 Task: Find connections with filter location Wervik with filter topic #Jobswith filter profile language French with filter current company PNB Housing Finance Limited with filter school Don Bosco College with filter industry Book and Periodical Publishing with filter service category Retirement Planning with filter keywords title Political Scientist
Action: Mouse moved to (609, 114)
Screenshot: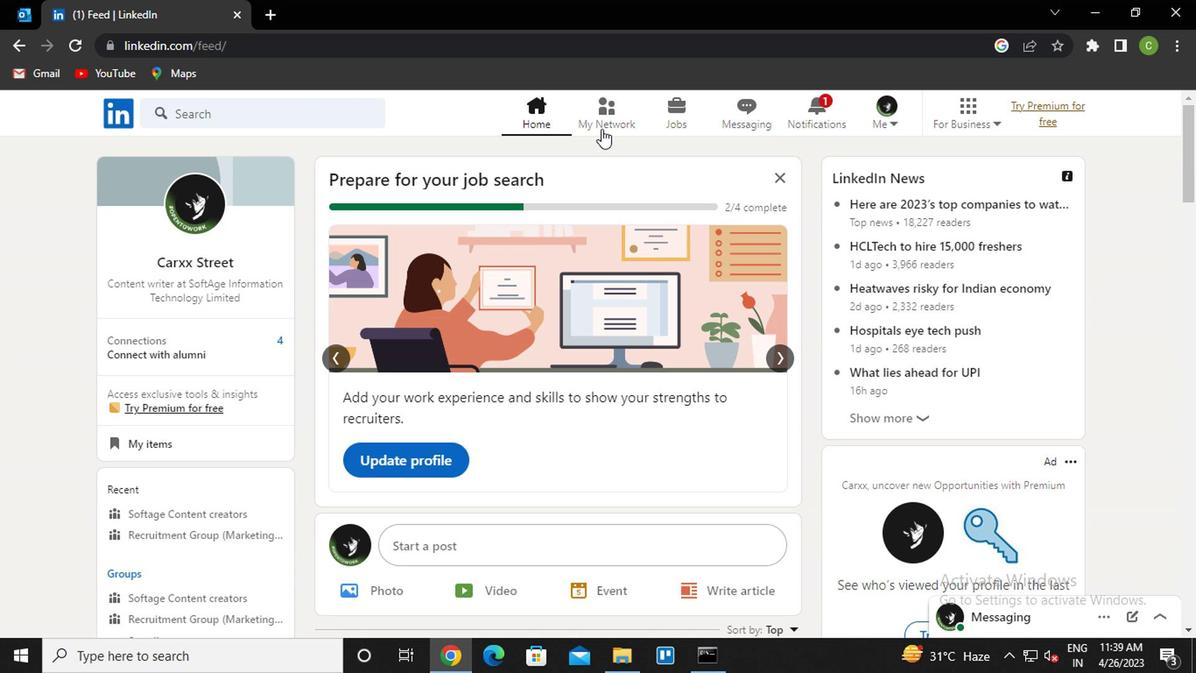 
Action: Mouse pressed left at (609, 114)
Screenshot: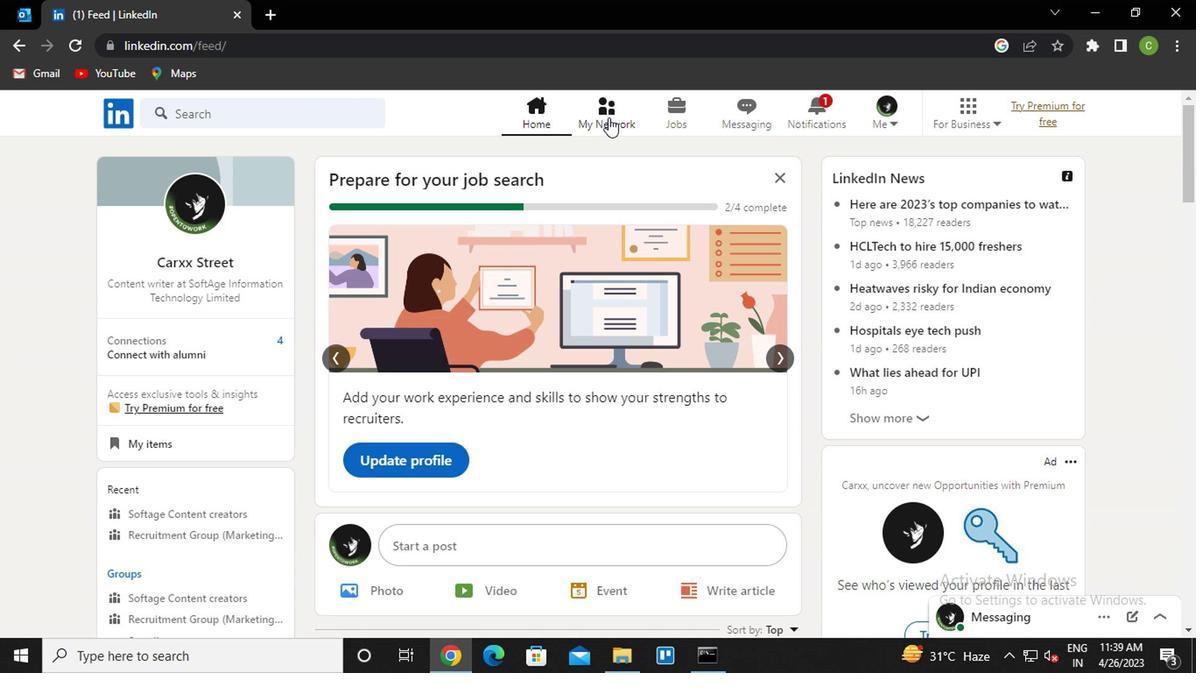 
Action: Mouse moved to (184, 203)
Screenshot: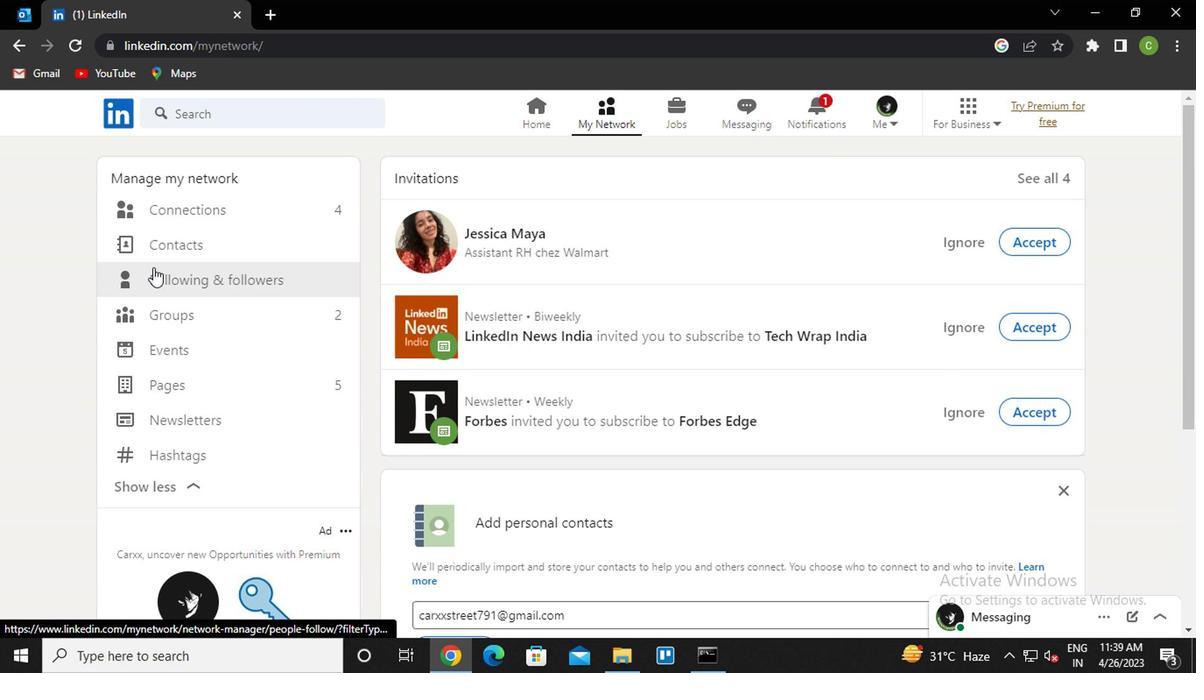 
Action: Mouse pressed left at (184, 203)
Screenshot: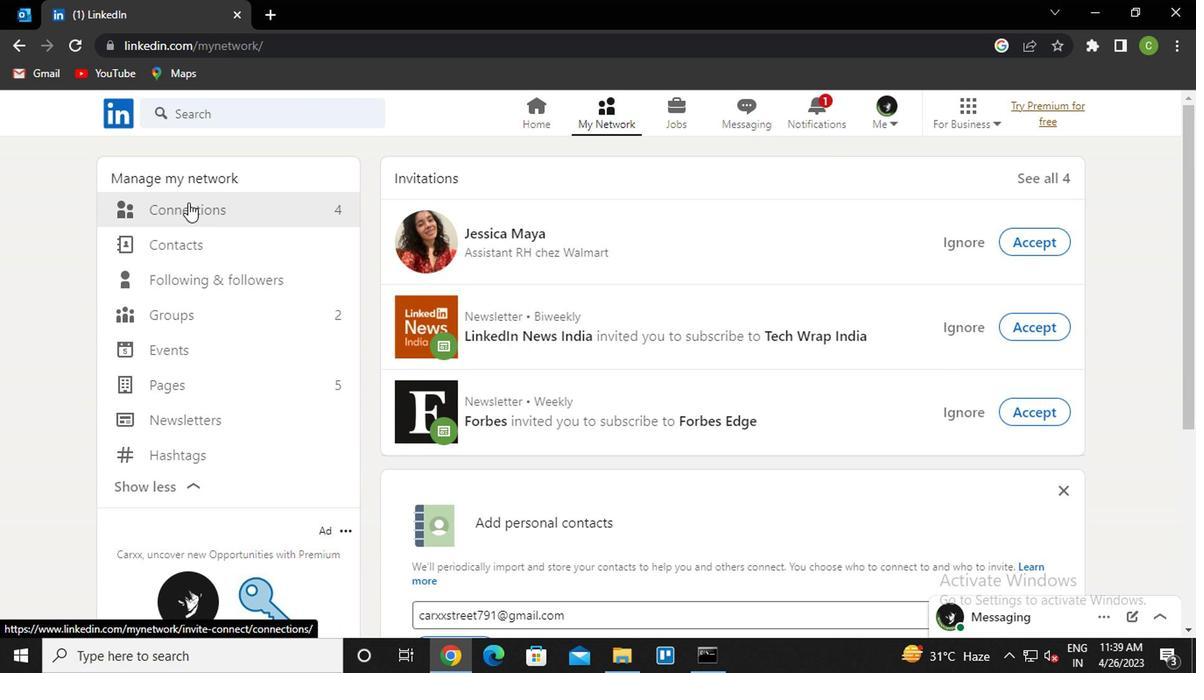 
Action: Mouse moved to (722, 211)
Screenshot: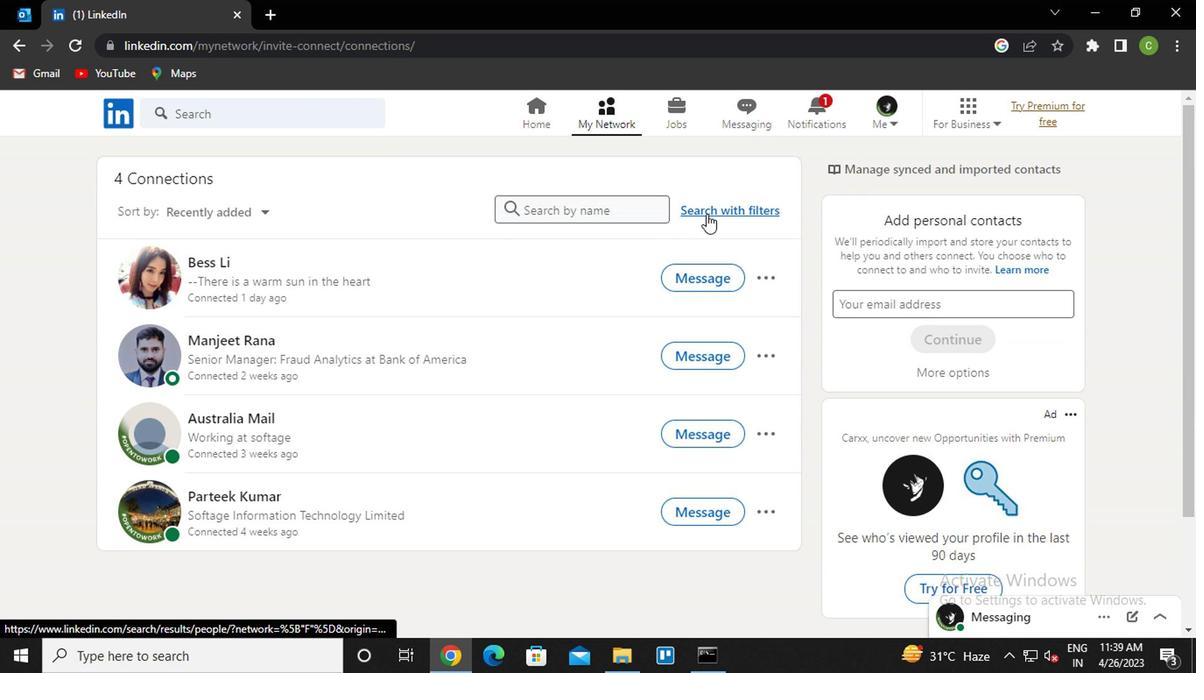 
Action: Mouse pressed left at (722, 211)
Screenshot: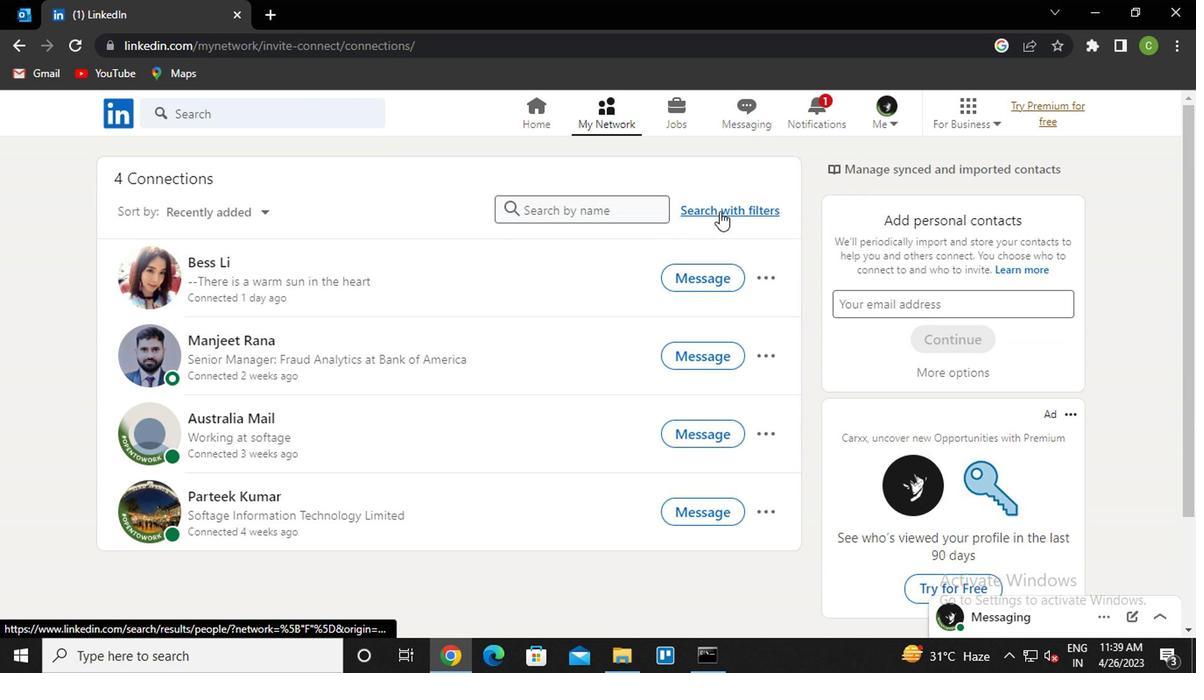 
Action: Mouse moved to (600, 158)
Screenshot: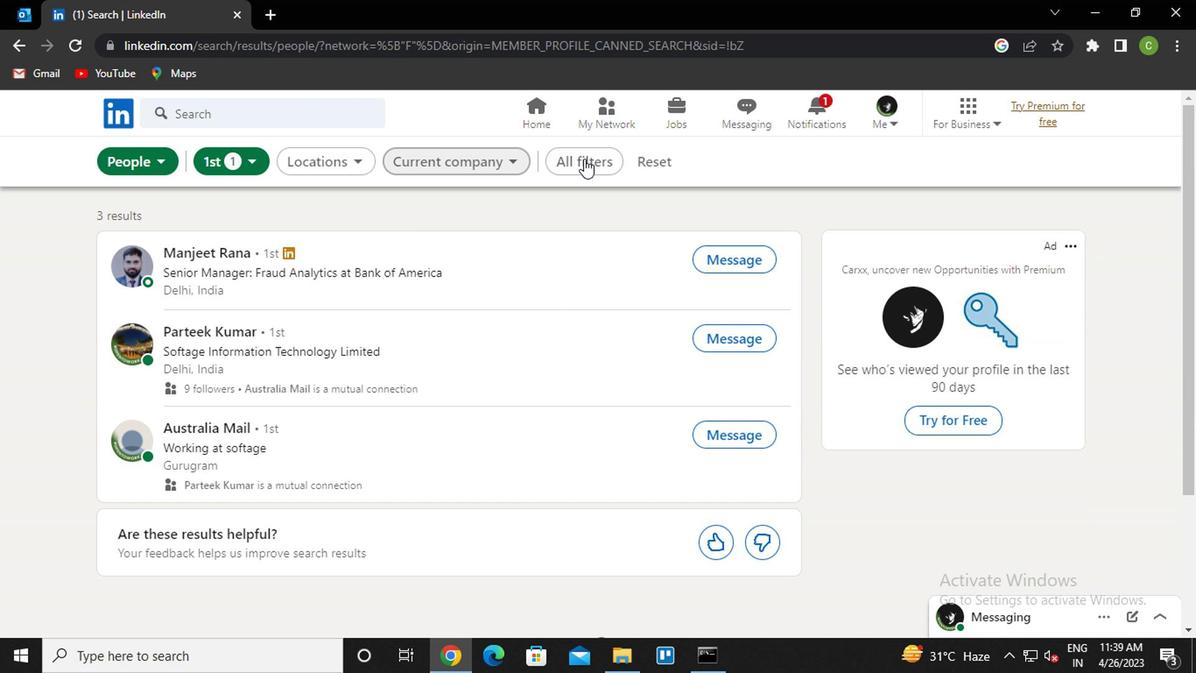 
Action: Mouse pressed left at (600, 158)
Screenshot: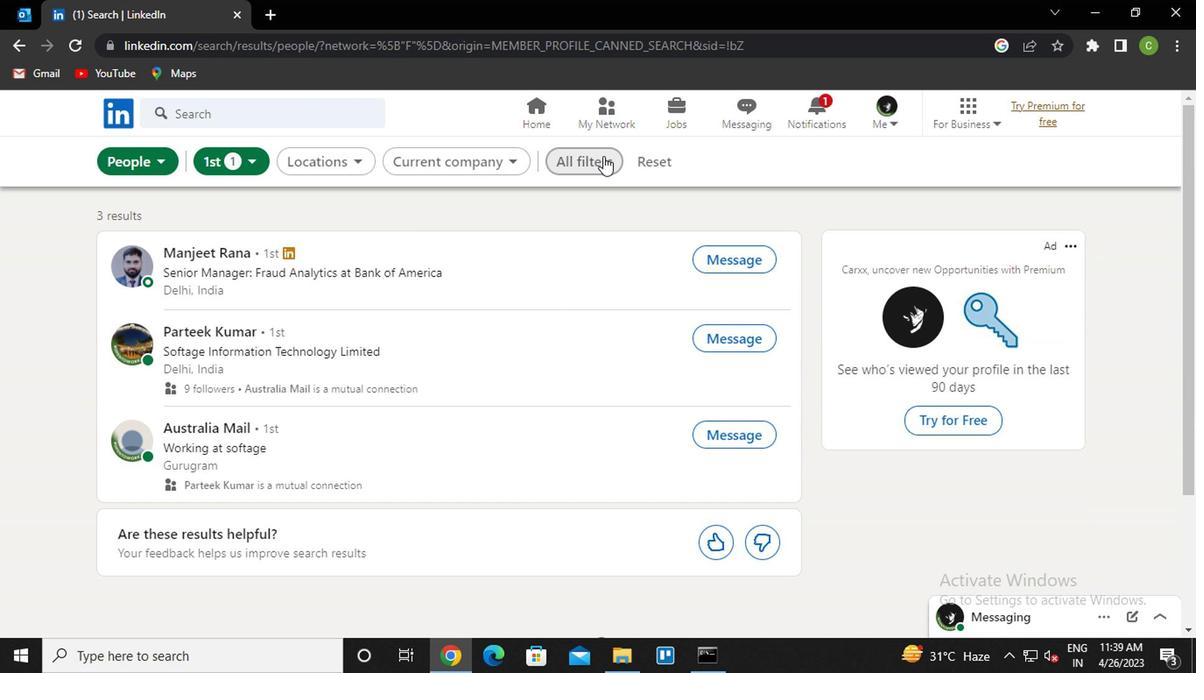 
Action: Mouse moved to (828, 304)
Screenshot: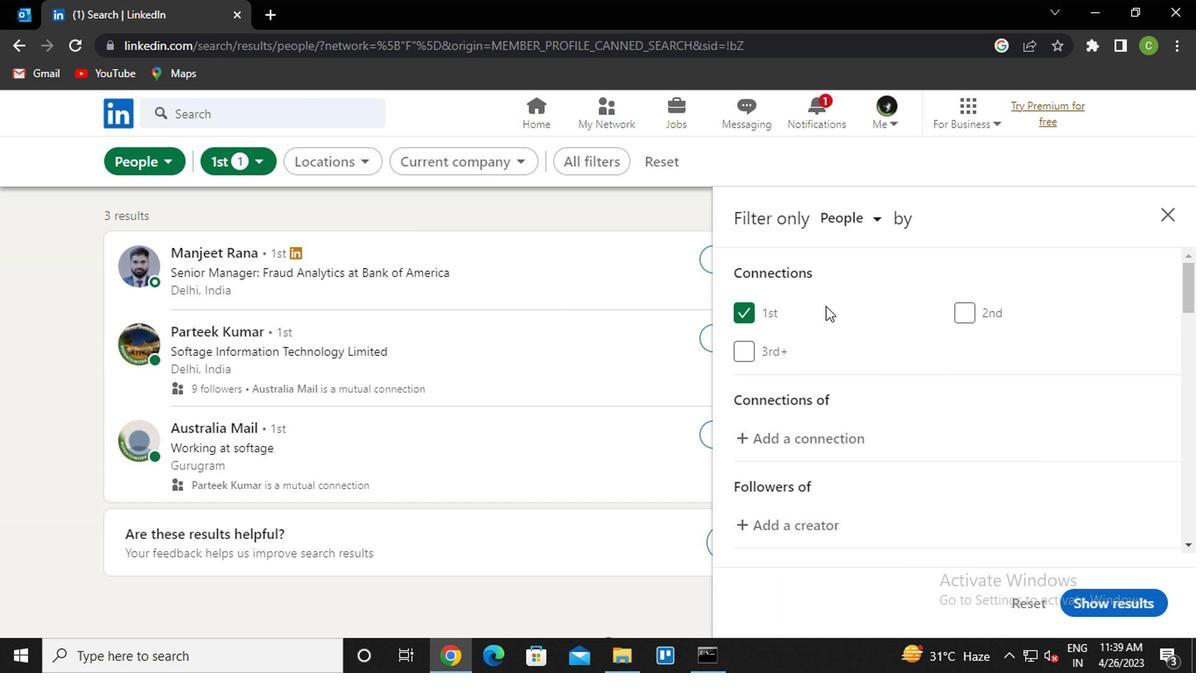
Action: Mouse scrolled (828, 303) with delta (0, -1)
Screenshot: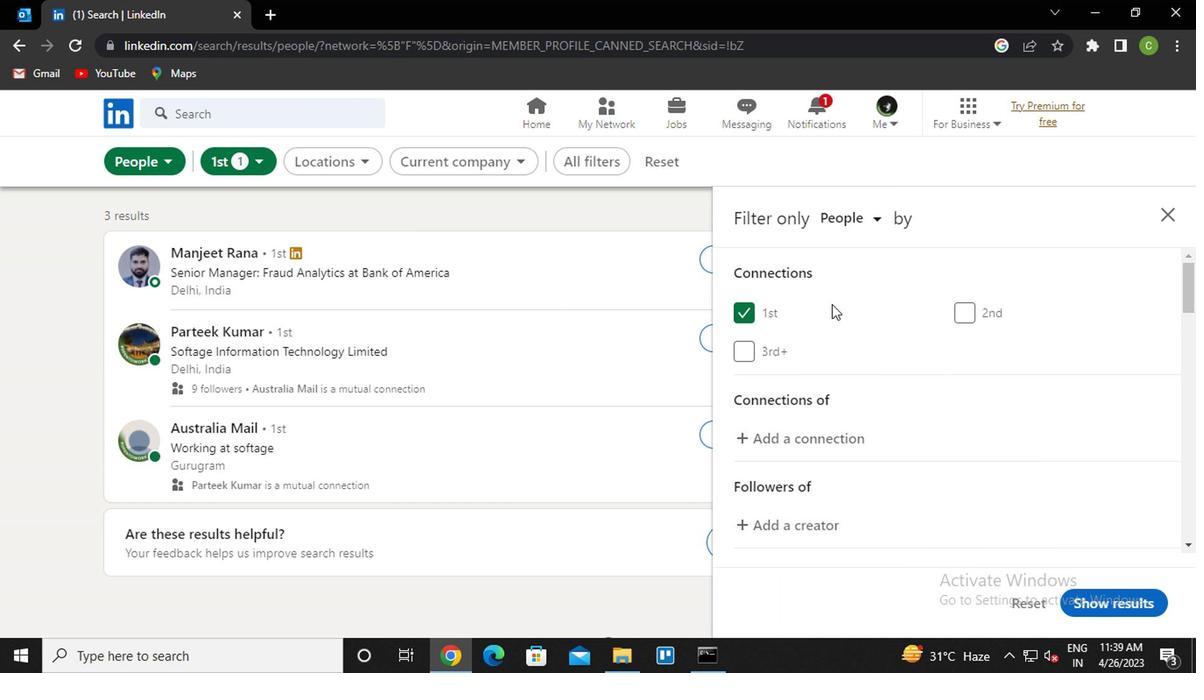 
Action: Mouse scrolled (828, 303) with delta (0, -1)
Screenshot: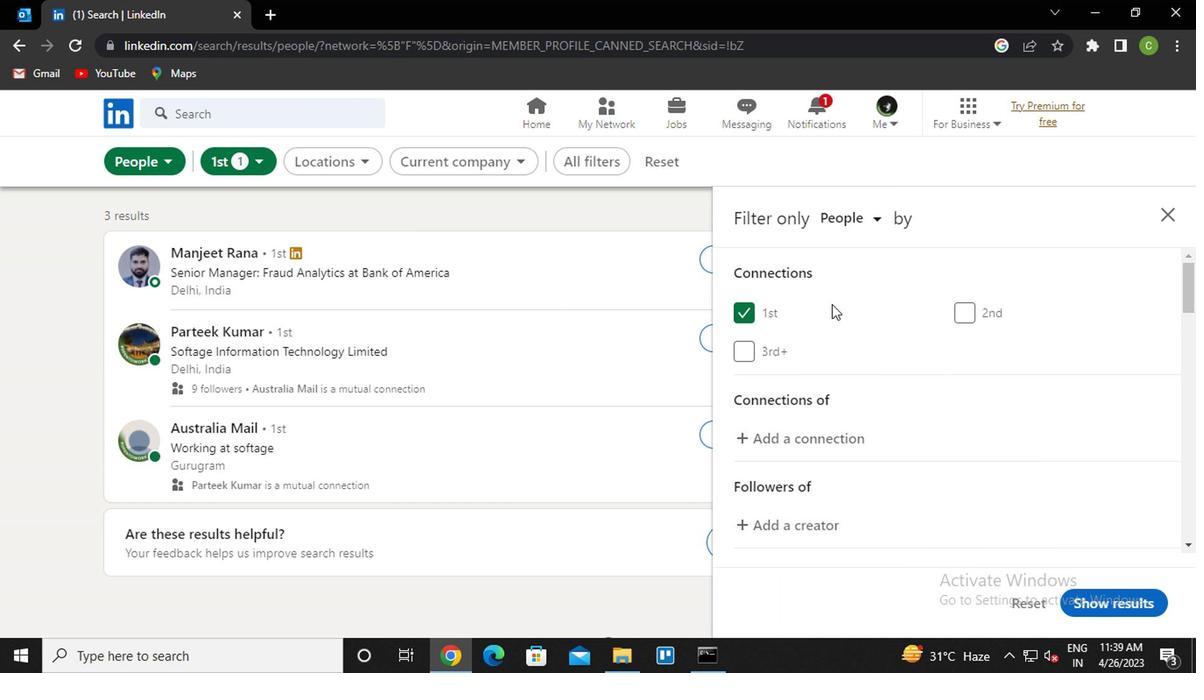 
Action: Mouse scrolled (828, 303) with delta (0, -1)
Screenshot: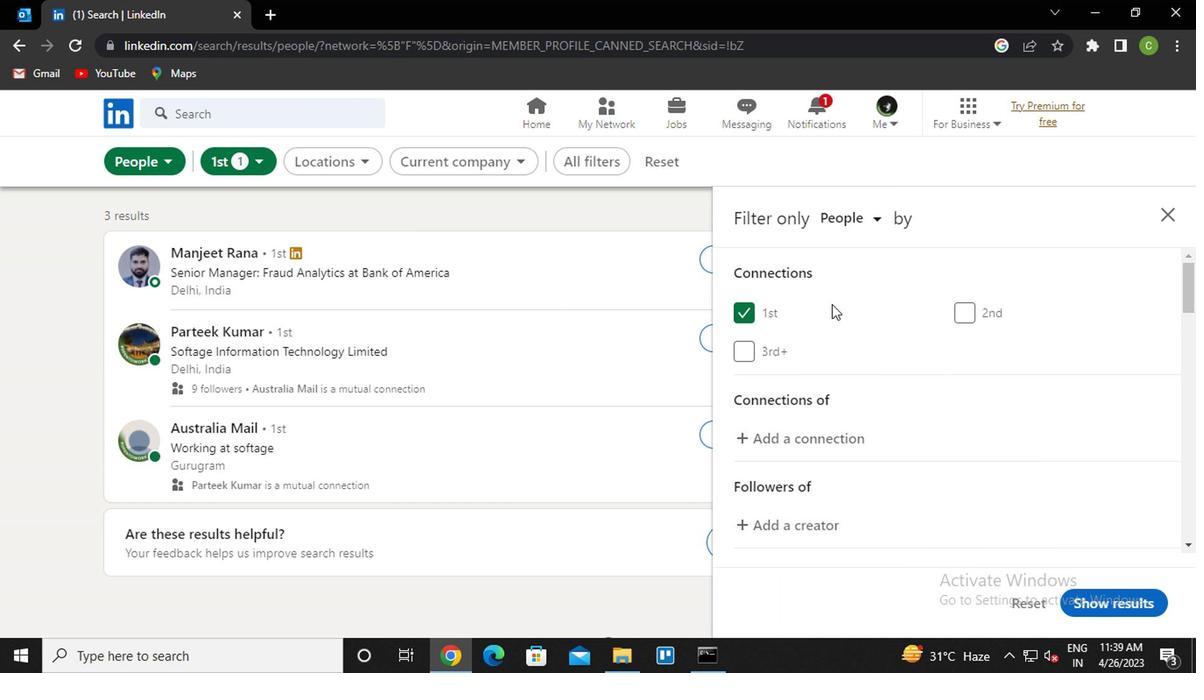 
Action: Mouse moved to (1019, 427)
Screenshot: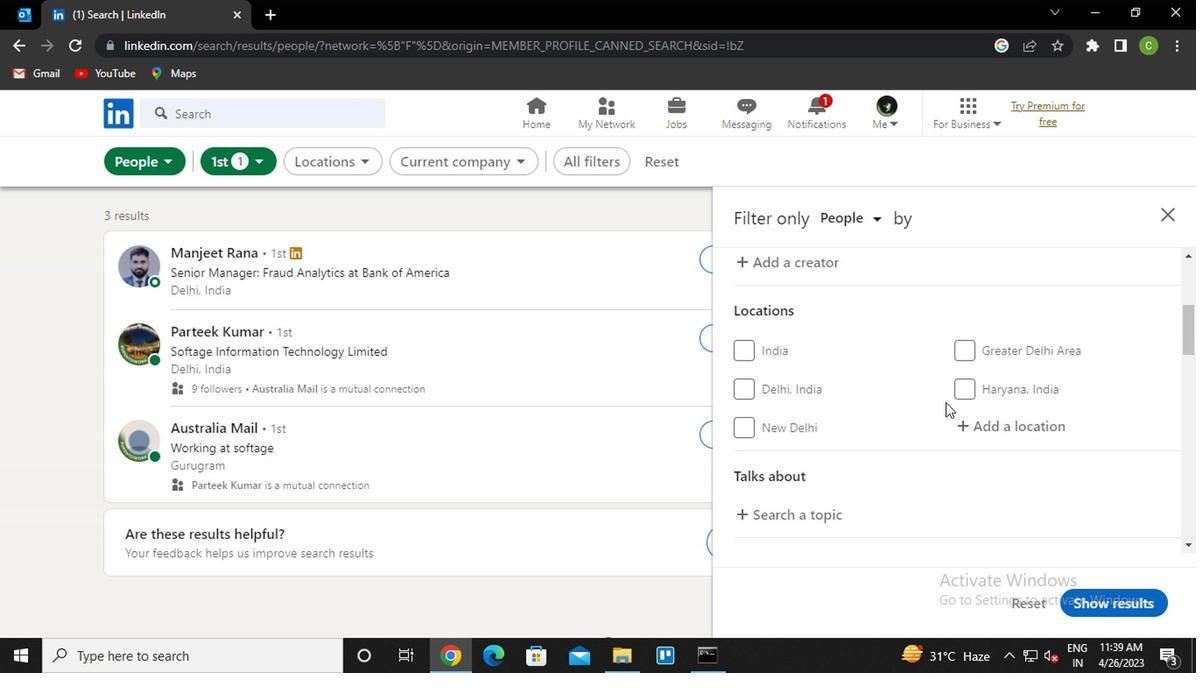 
Action: Mouse pressed left at (1019, 427)
Screenshot: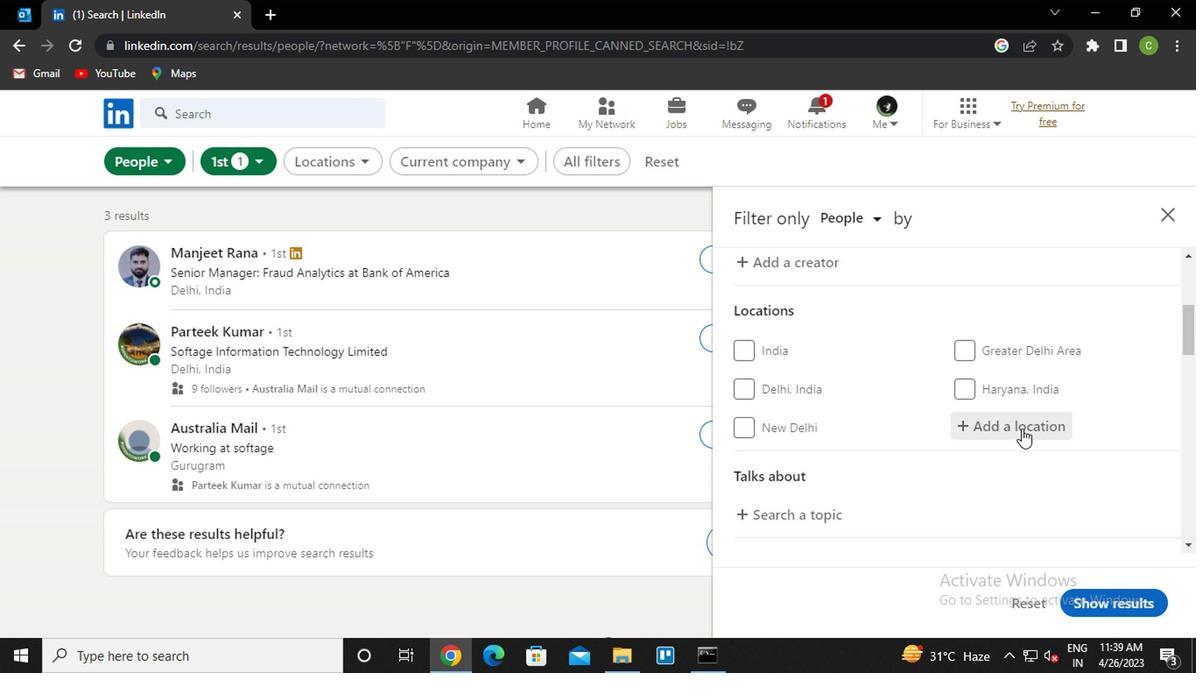 
Action: Mouse moved to (1016, 431)
Screenshot: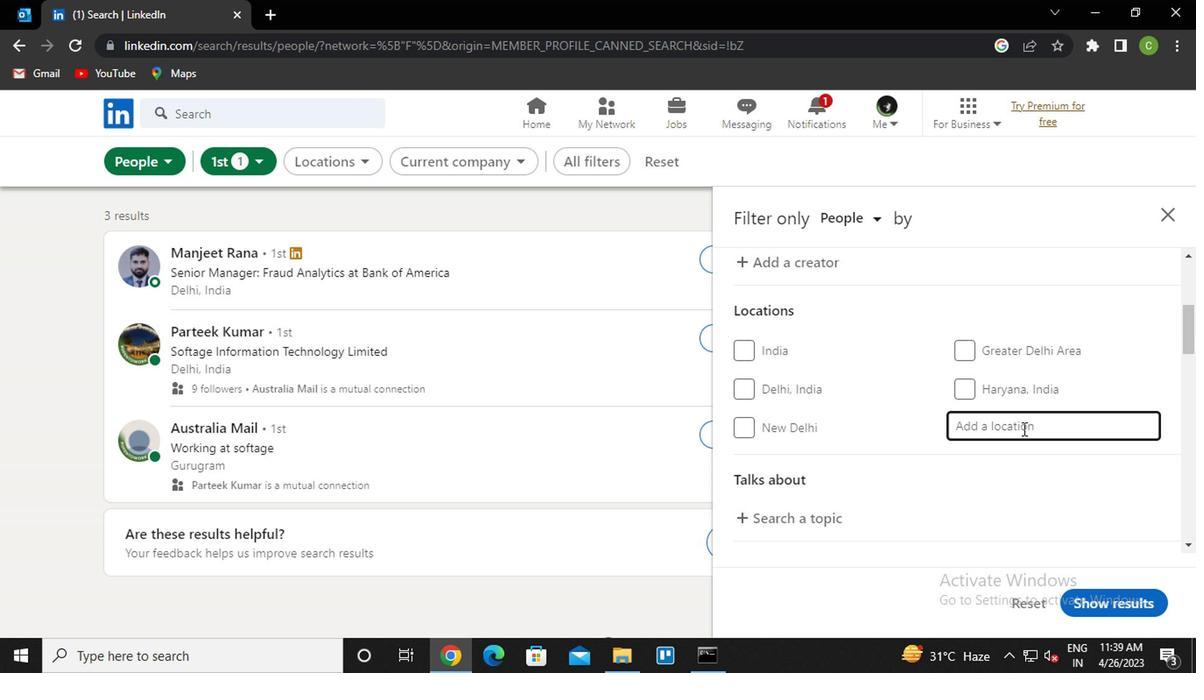 
Action: Key pressed <Key.caps_lock><Key.caps_lock>w<Key.caps_lock>ervik<Key.down><Key.enter>
Screenshot: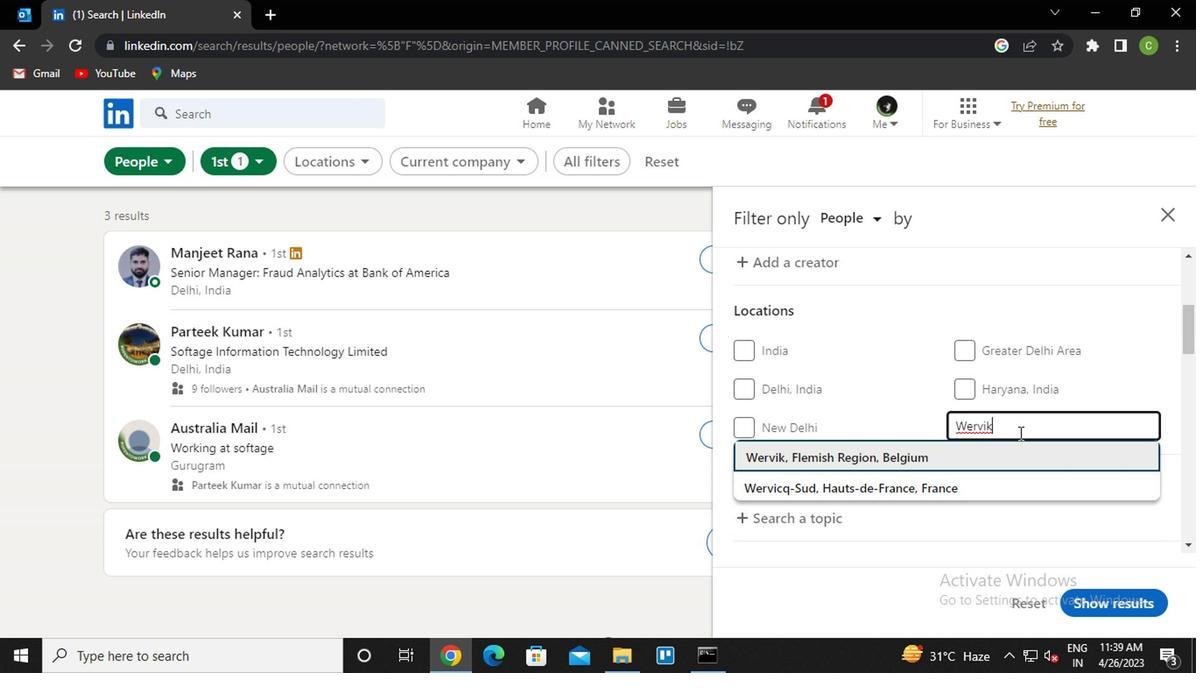 
Action: Mouse moved to (992, 456)
Screenshot: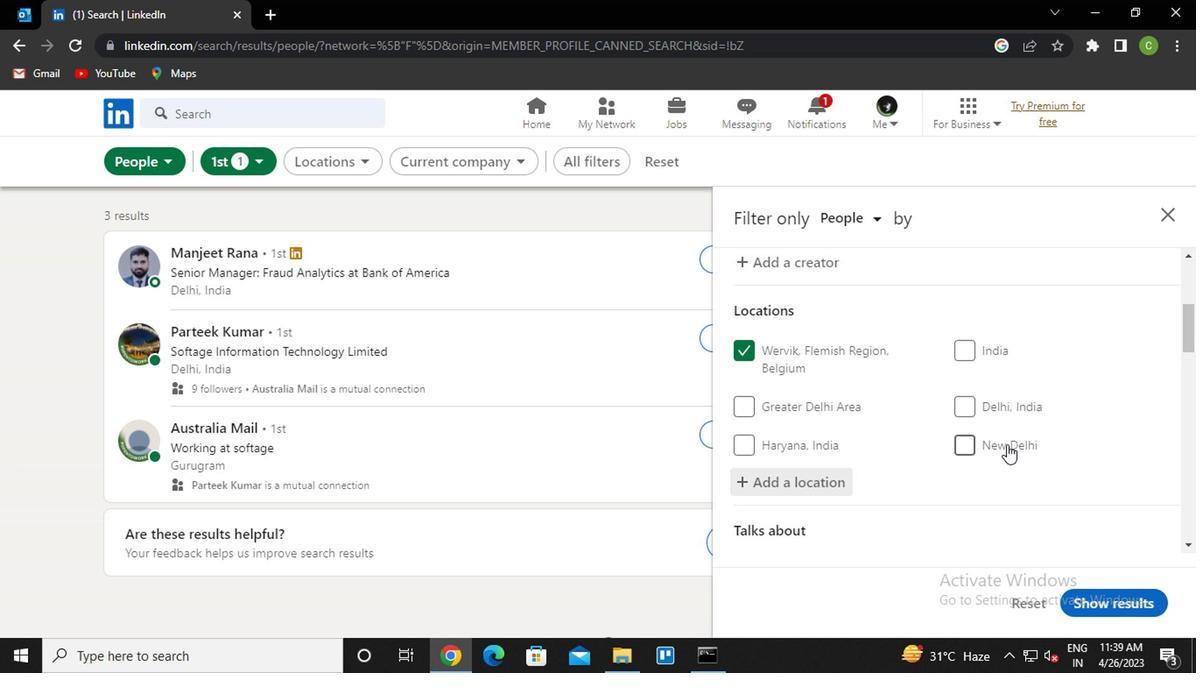 
Action: Mouse scrolled (992, 455) with delta (0, 0)
Screenshot: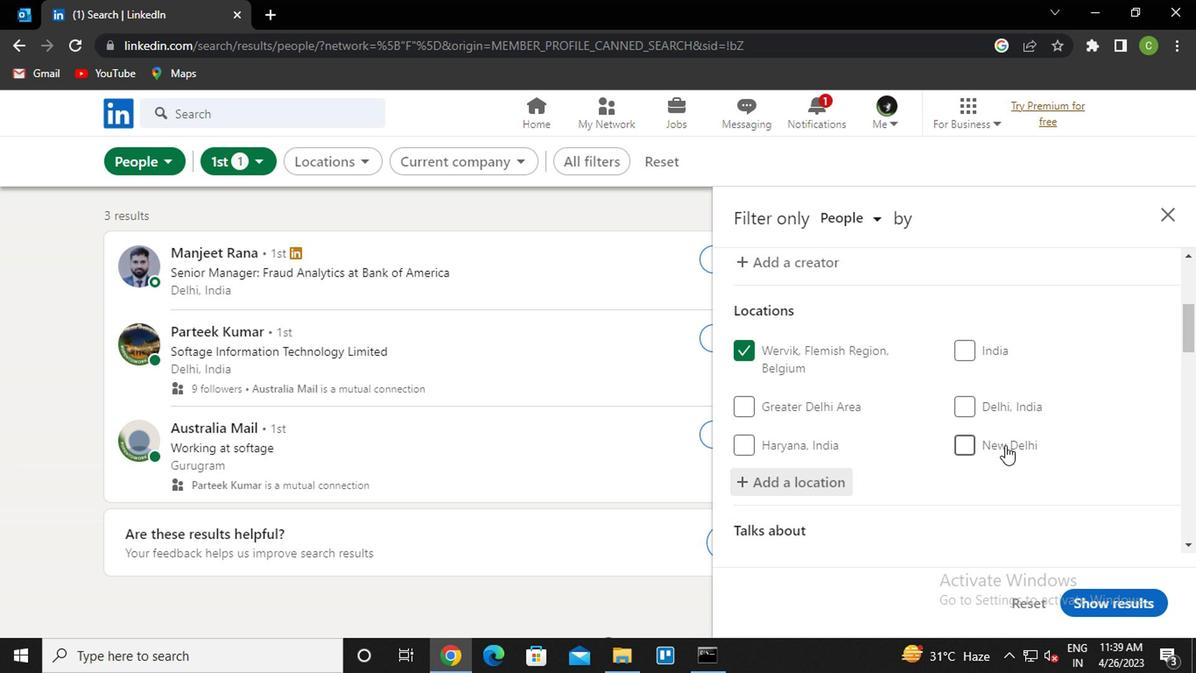 
Action: Mouse moved to (949, 489)
Screenshot: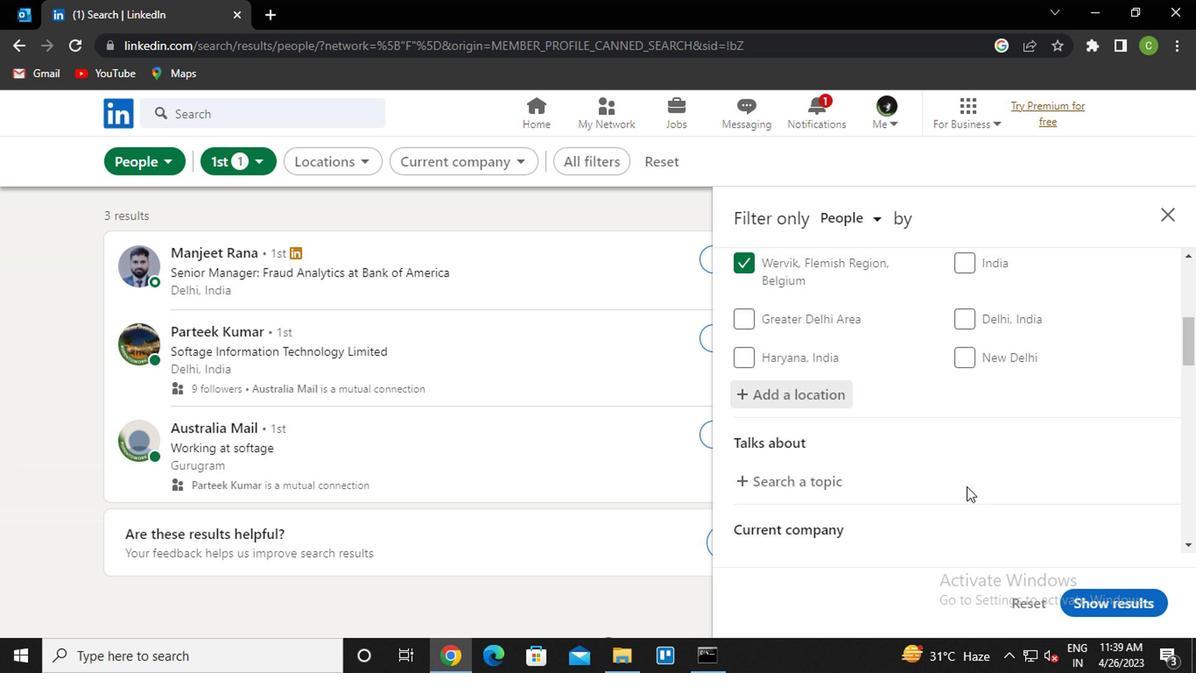 
Action: Mouse scrolled (949, 488) with delta (0, -1)
Screenshot: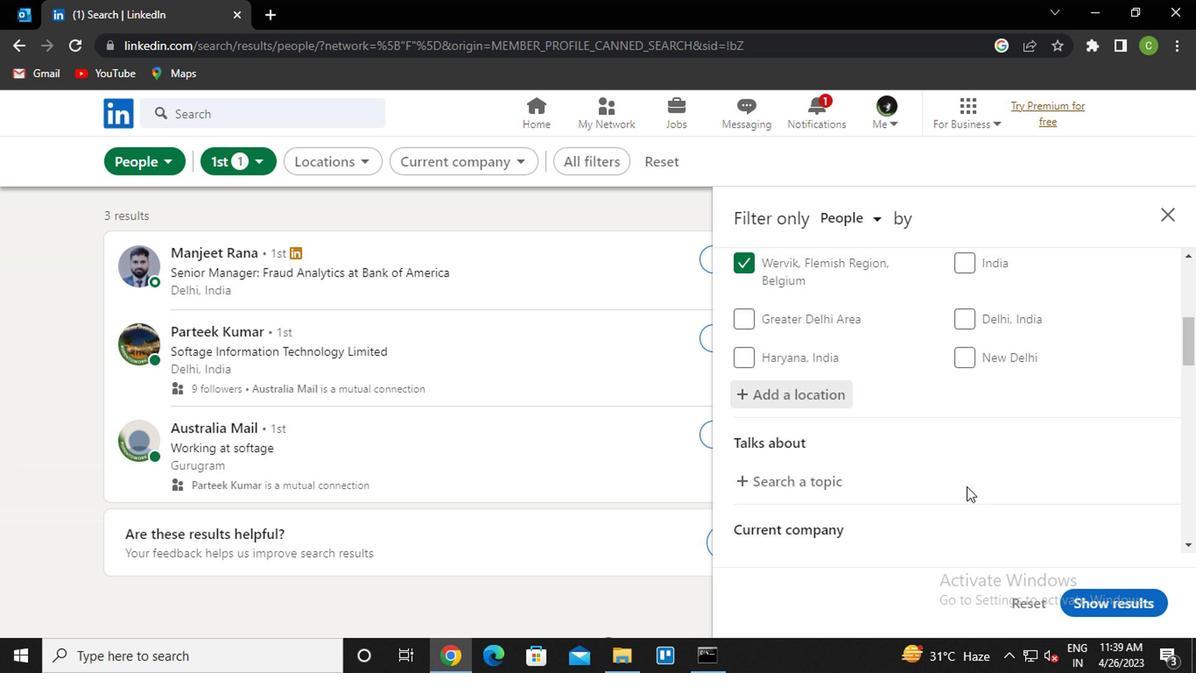 
Action: Mouse moved to (801, 397)
Screenshot: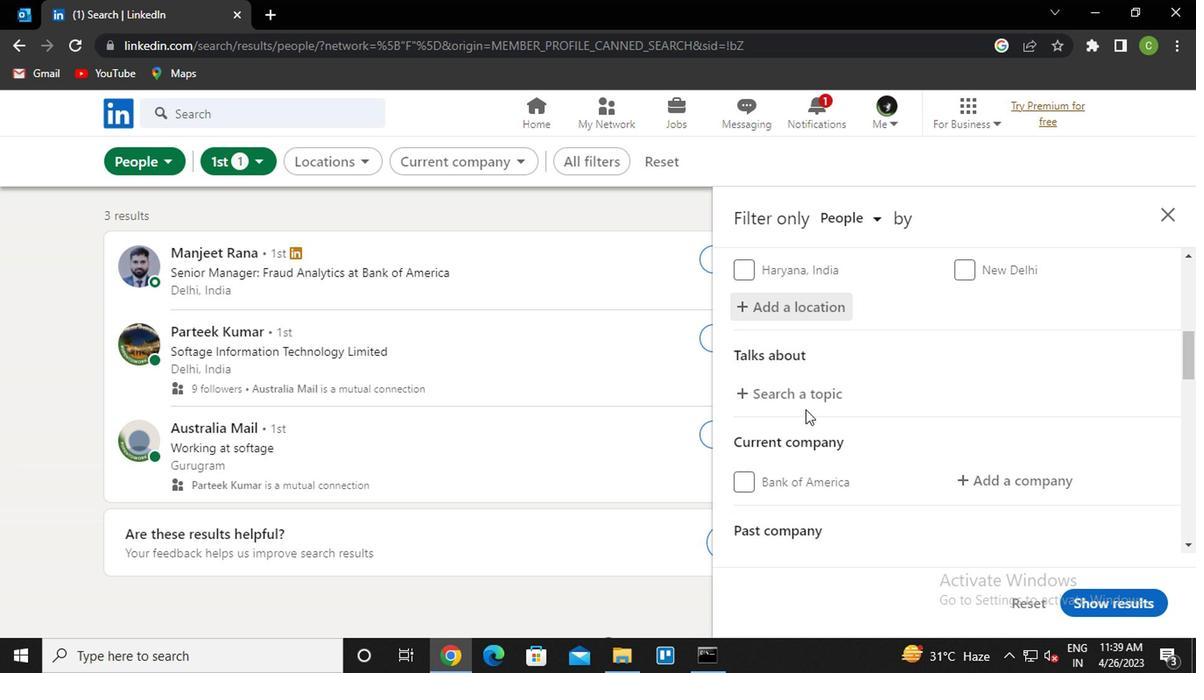 
Action: Mouse pressed left at (801, 397)
Screenshot: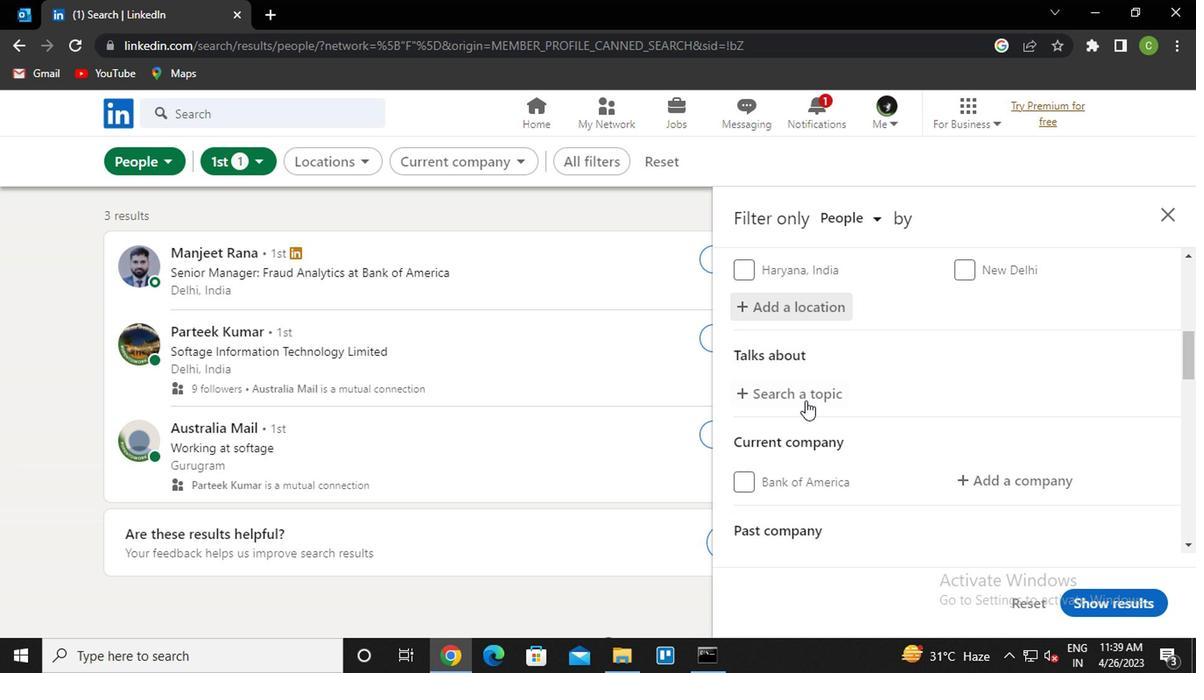 
Action: Key pressed <Key.caps_lock>j<Key.caps_lock>obs<Key.down><Key.enter>
Screenshot: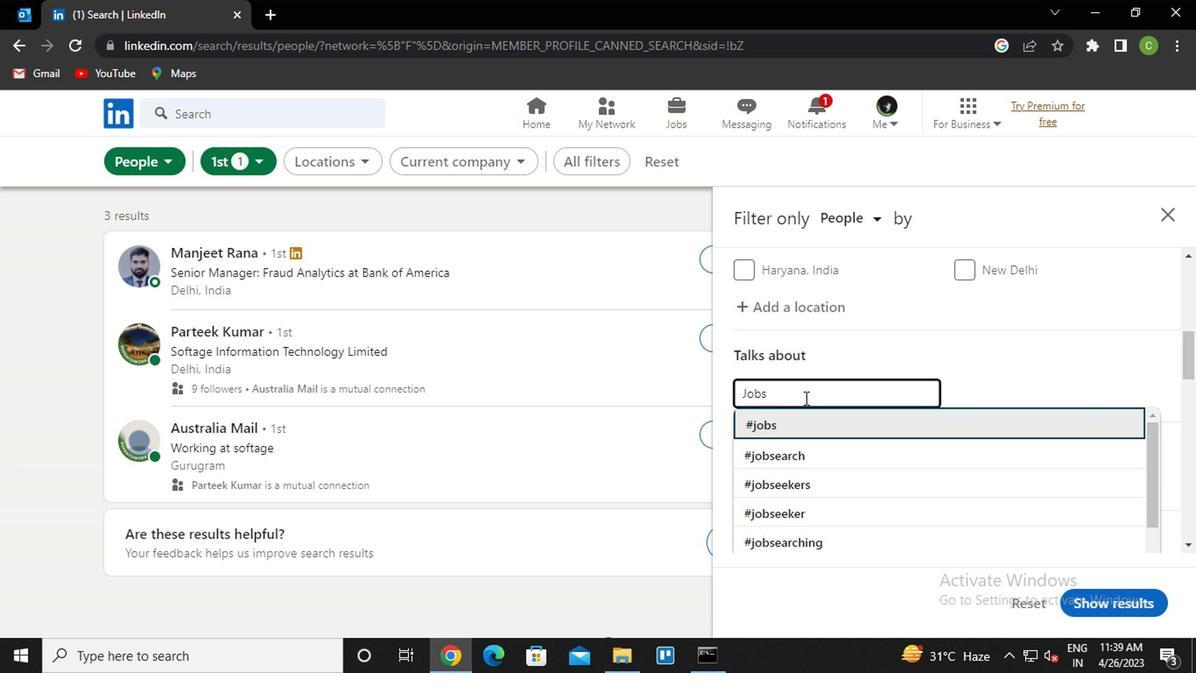 
Action: Mouse moved to (790, 398)
Screenshot: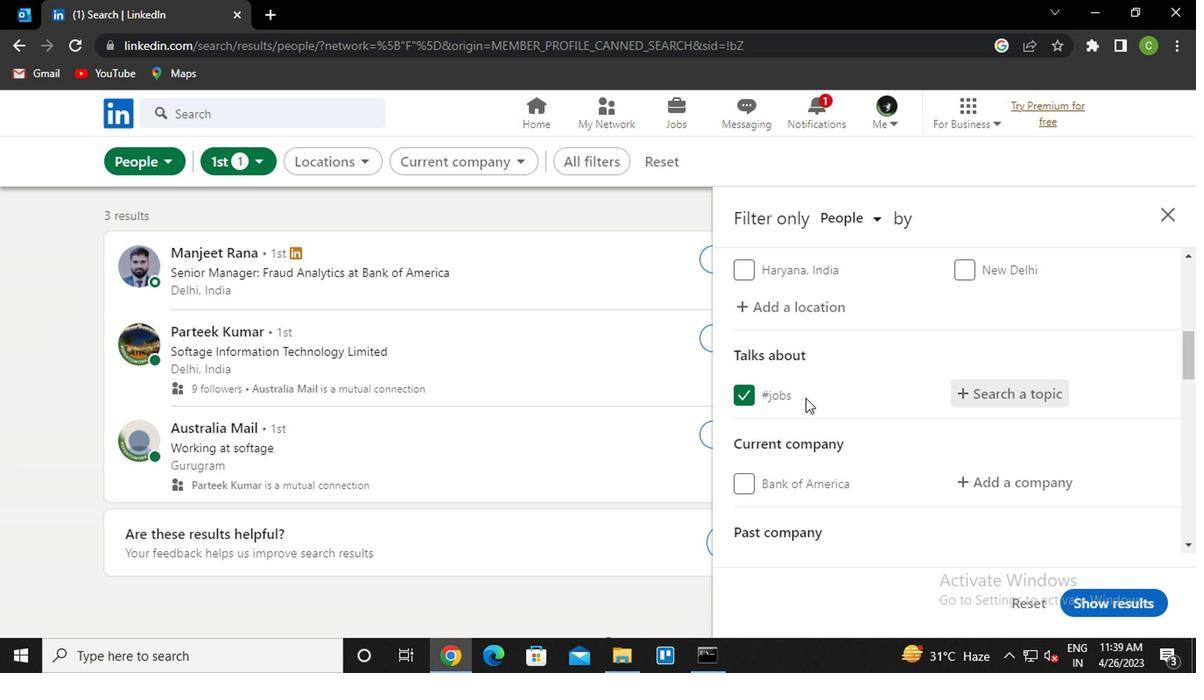 
Action: Mouse scrolled (790, 397) with delta (0, -1)
Screenshot: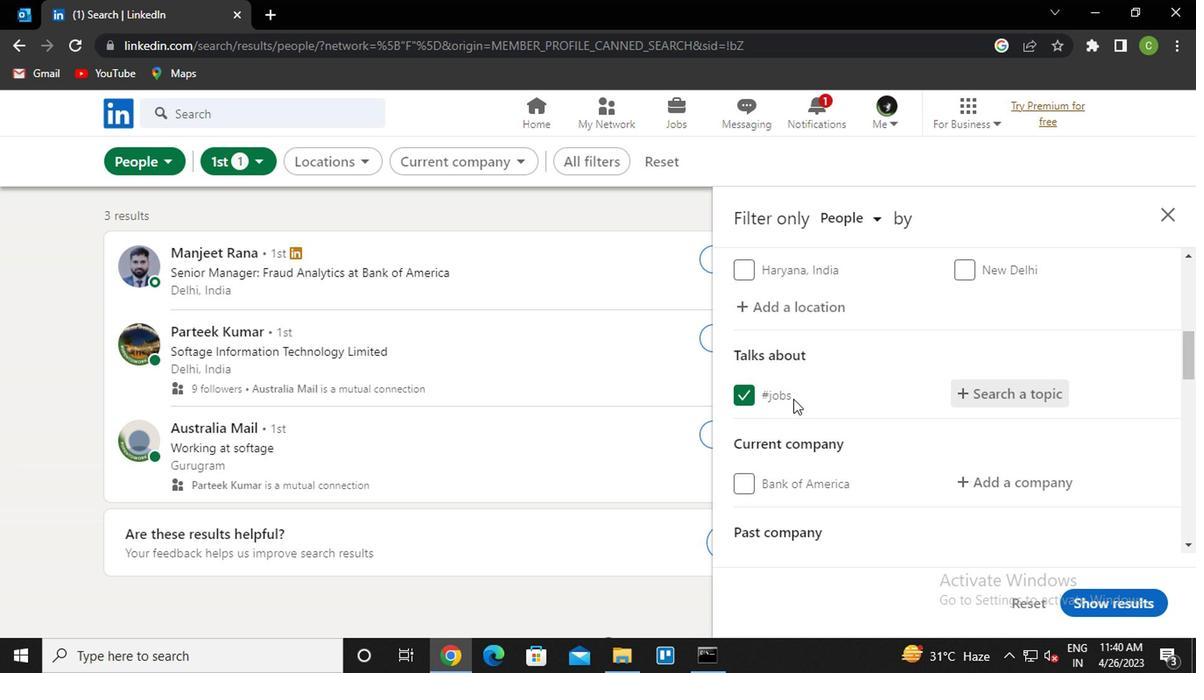 
Action: Mouse moved to (1001, 402)
Screenshot: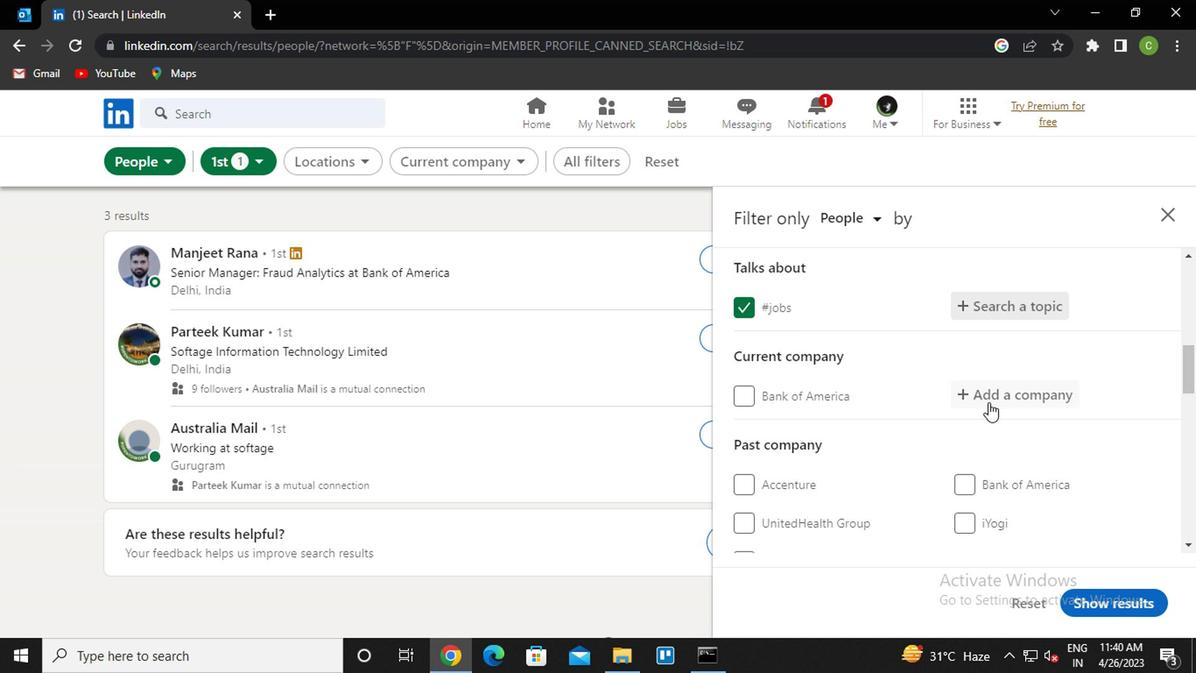 
Action: Mouse pressed left at (1001, 402)
Screenshot: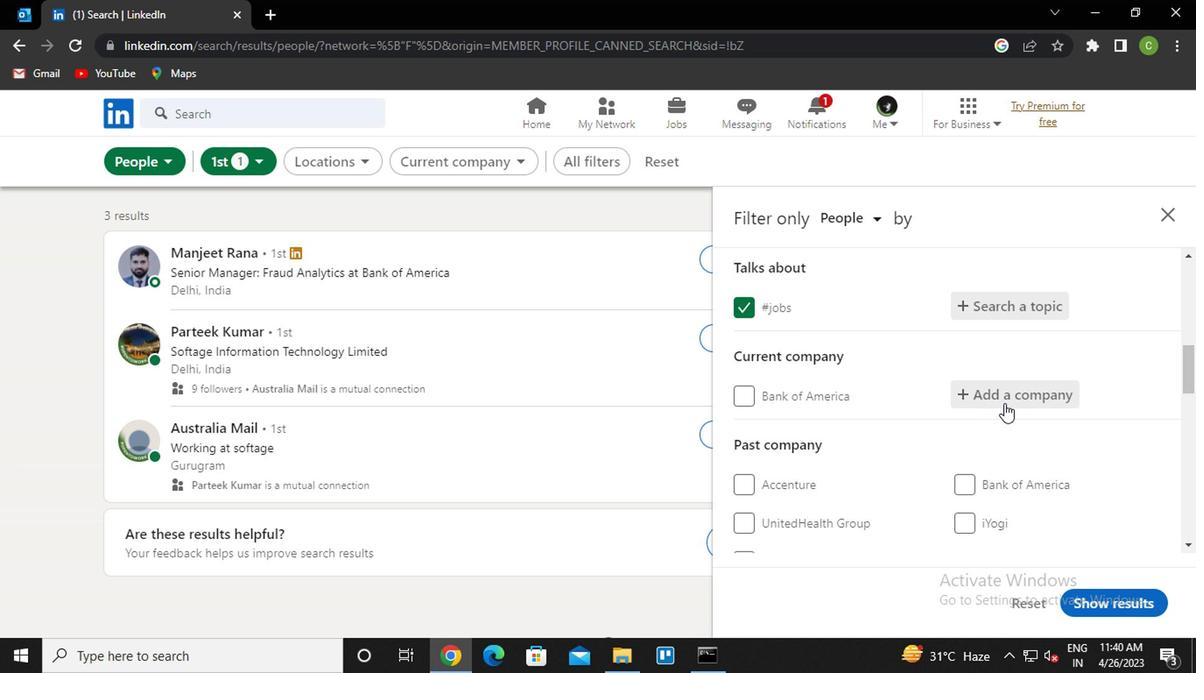 
Action: Key pressed <Key.caps_lock>pnb<Key.space>h<Key.caps_lock>ou<Key.down><Key.enter>
Screenshot: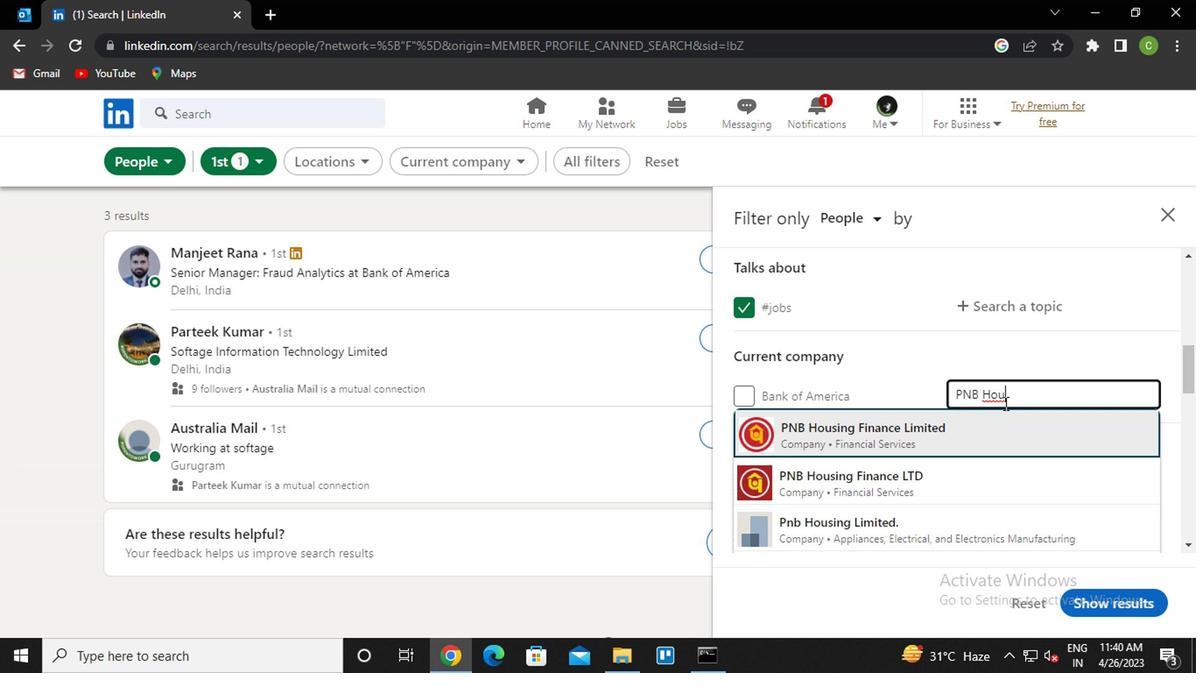 
Action: Mouse scrolled (1001, 401) with delta (0, -1)
Screenshot: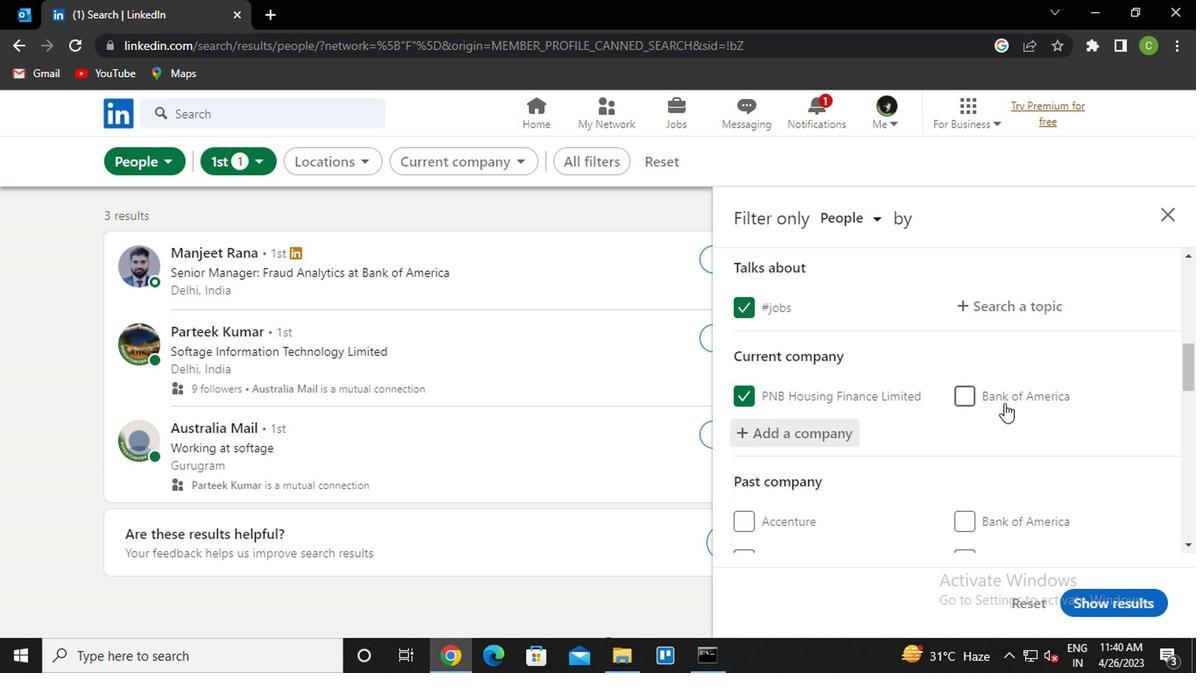 
Action: Mouse moved to (985, 421)
Screenshot: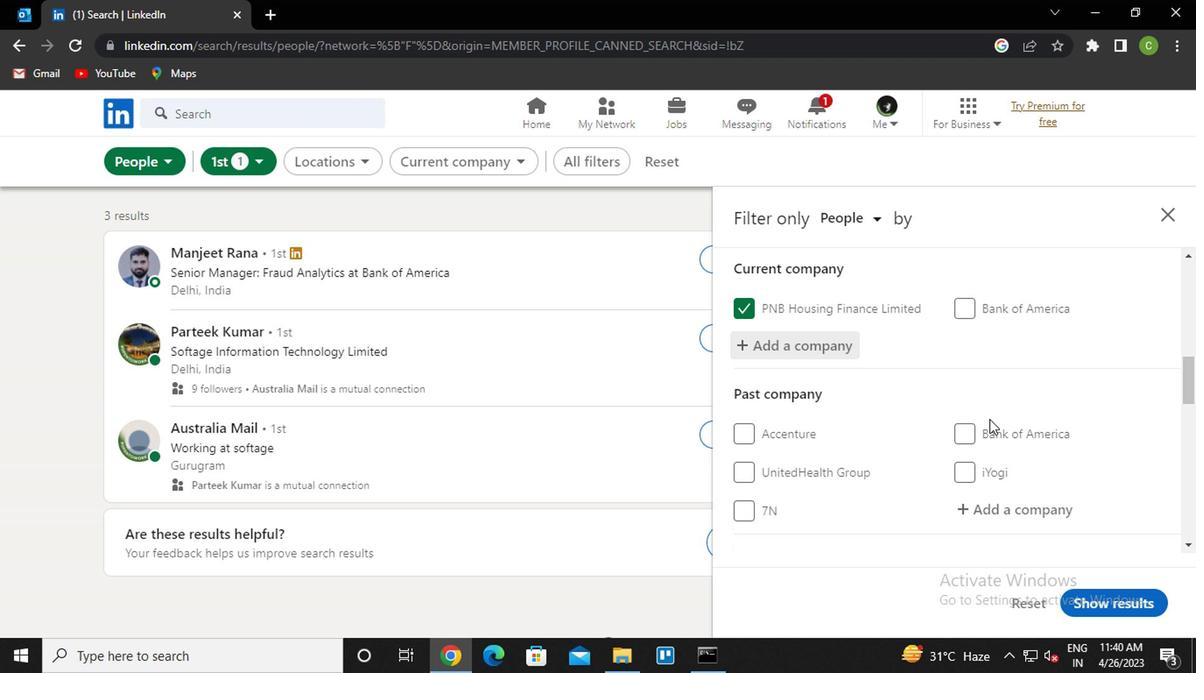 
Action: Mouse scrolled (985, 420) with delta (0, 0)
Screenshot: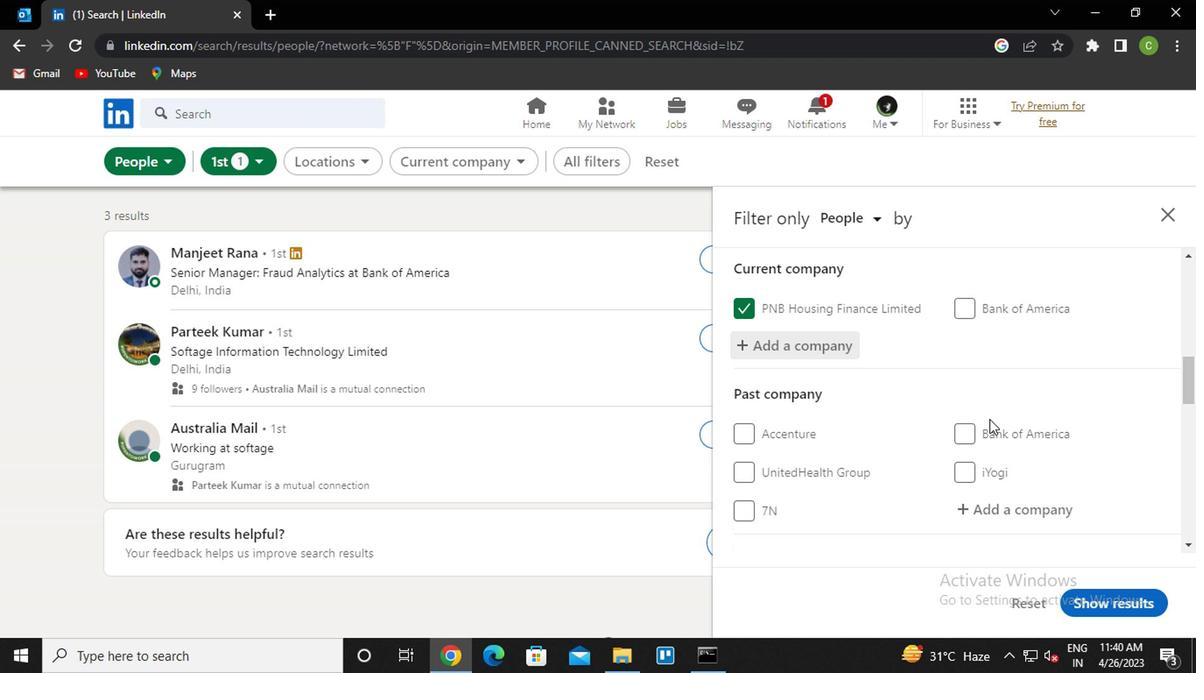 
Action: Mouse moved to (982, 423)
Screenshot: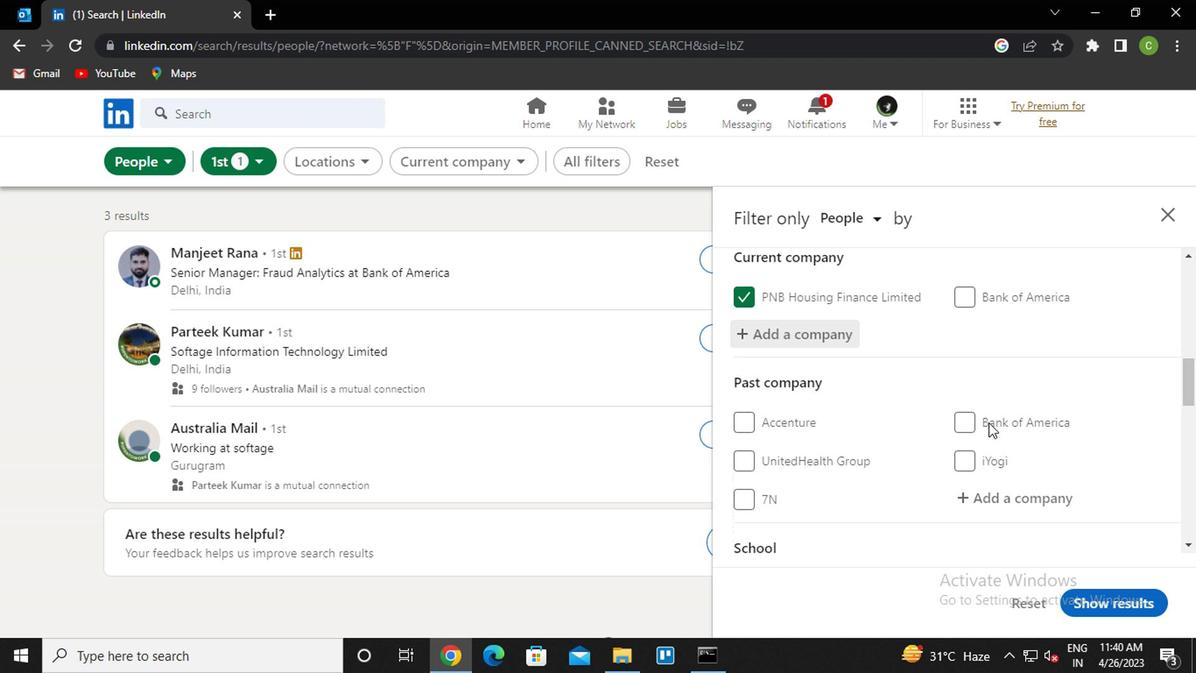 
Action: Mouse scrolled (982, 422) with delta (0, 0)
Screenshot: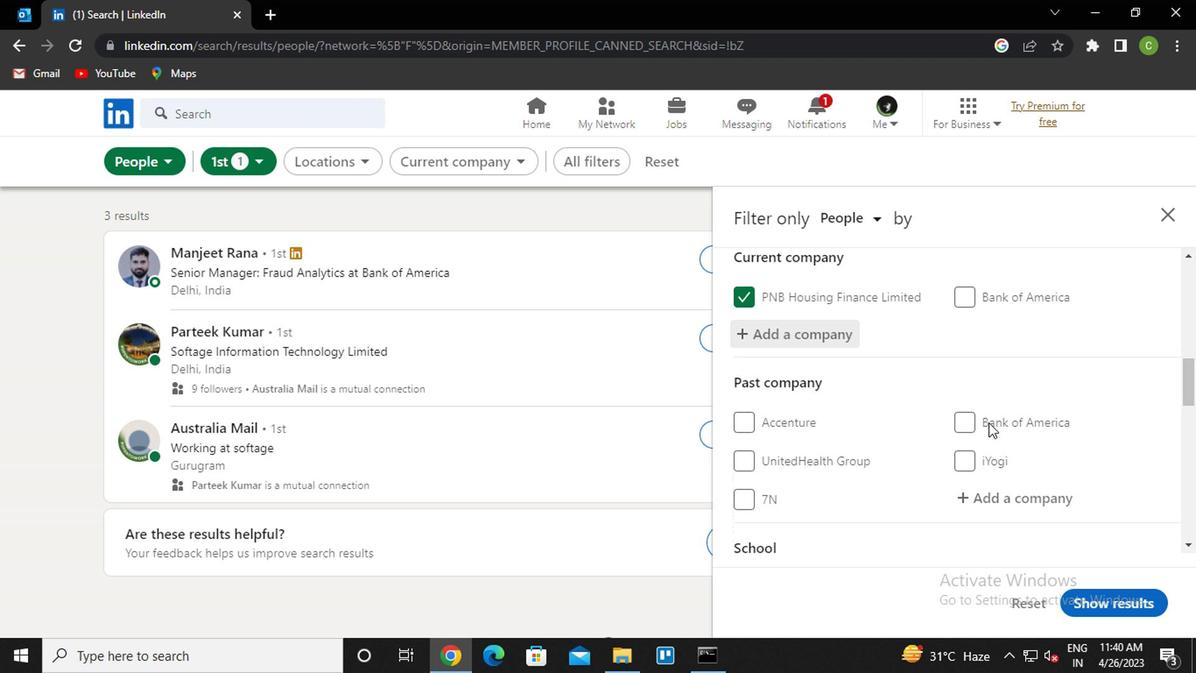 
Action: Mouse moved to (914, 445)
Screenshot: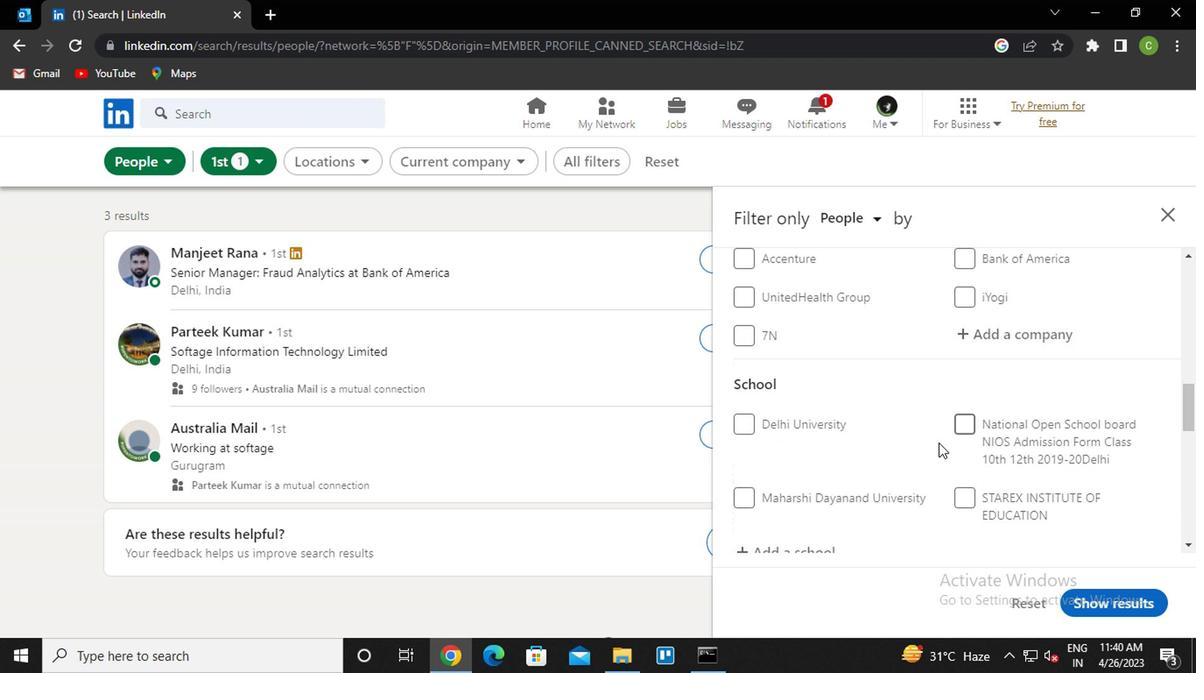
Action: Mouse scrolled (914, 445) with delta (0, 0)
Screenshot: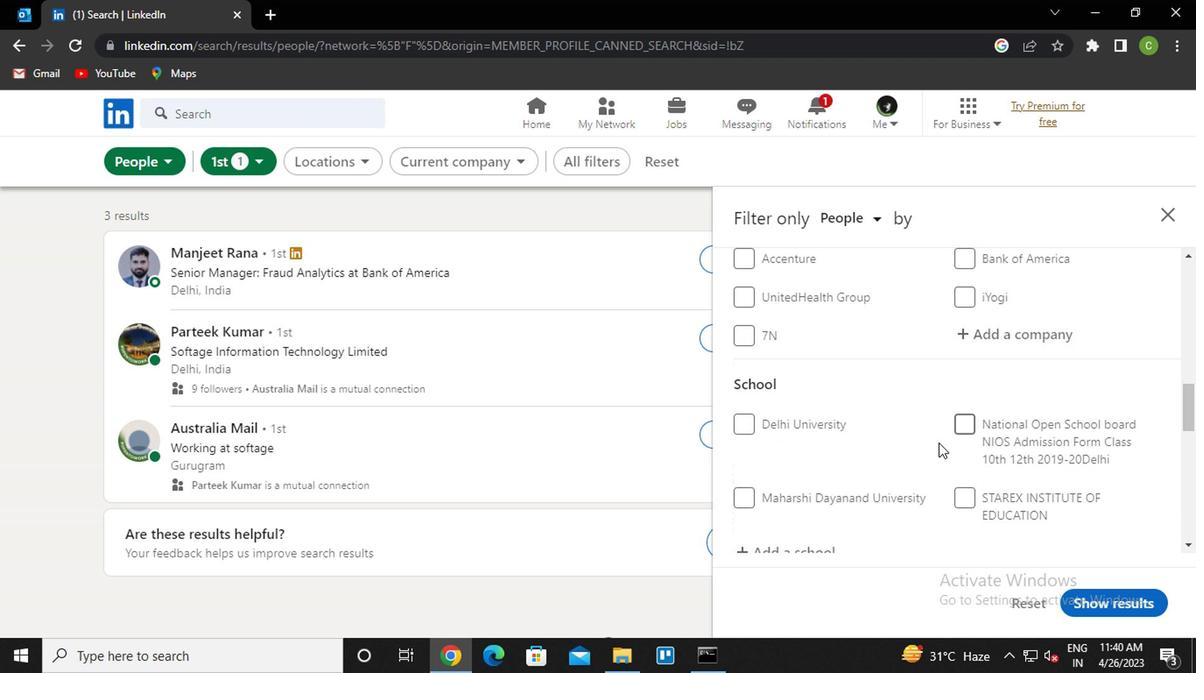 
Action: Mouse moved to (893, 446)
Screenshot: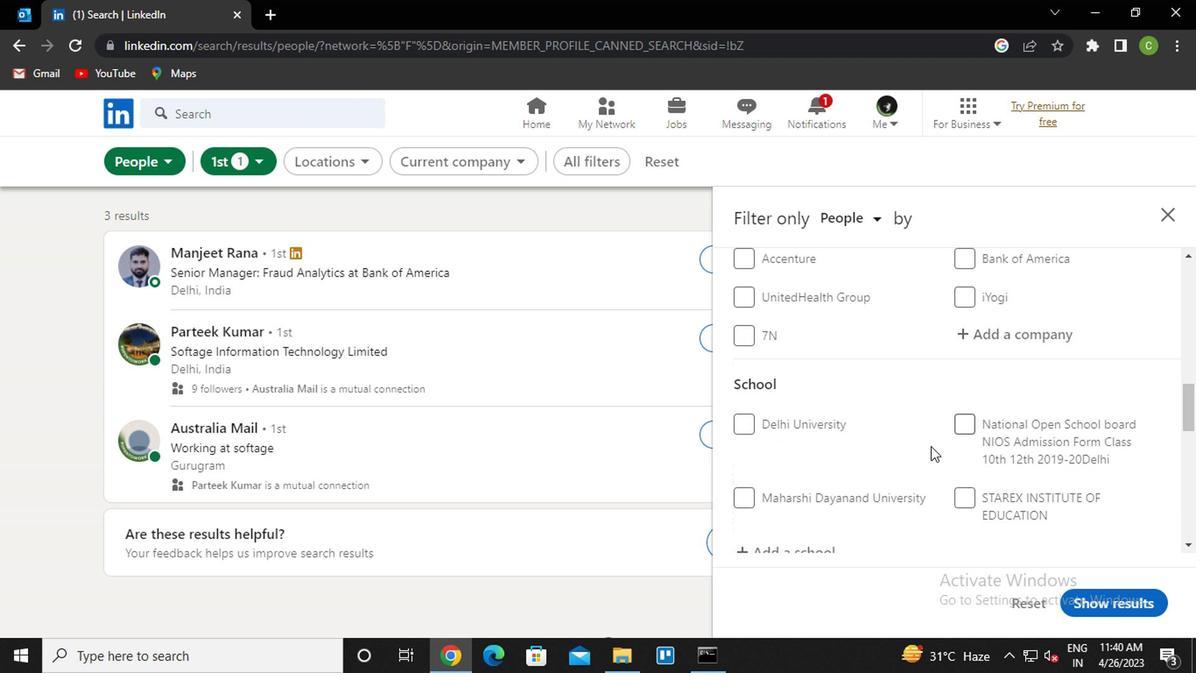 
Action: Mouse scrolled (893, 445) with delta (0, -1)
Screenshot: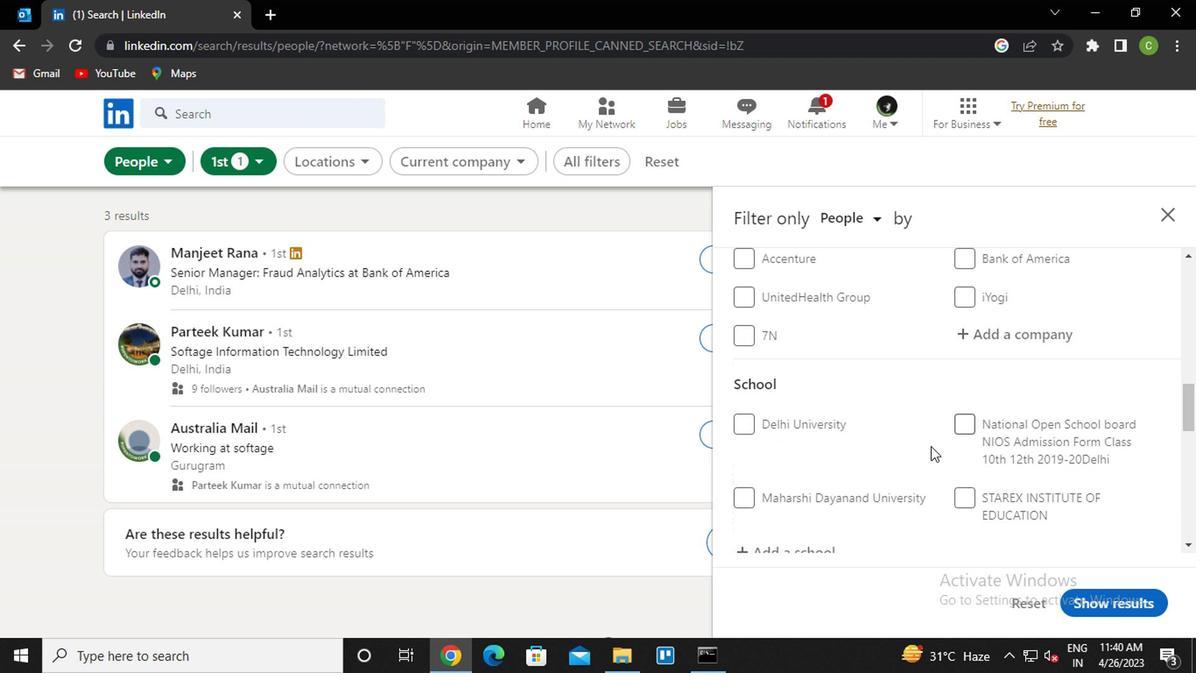 
Action: Mouse moved to (794, 381)
Screenshot: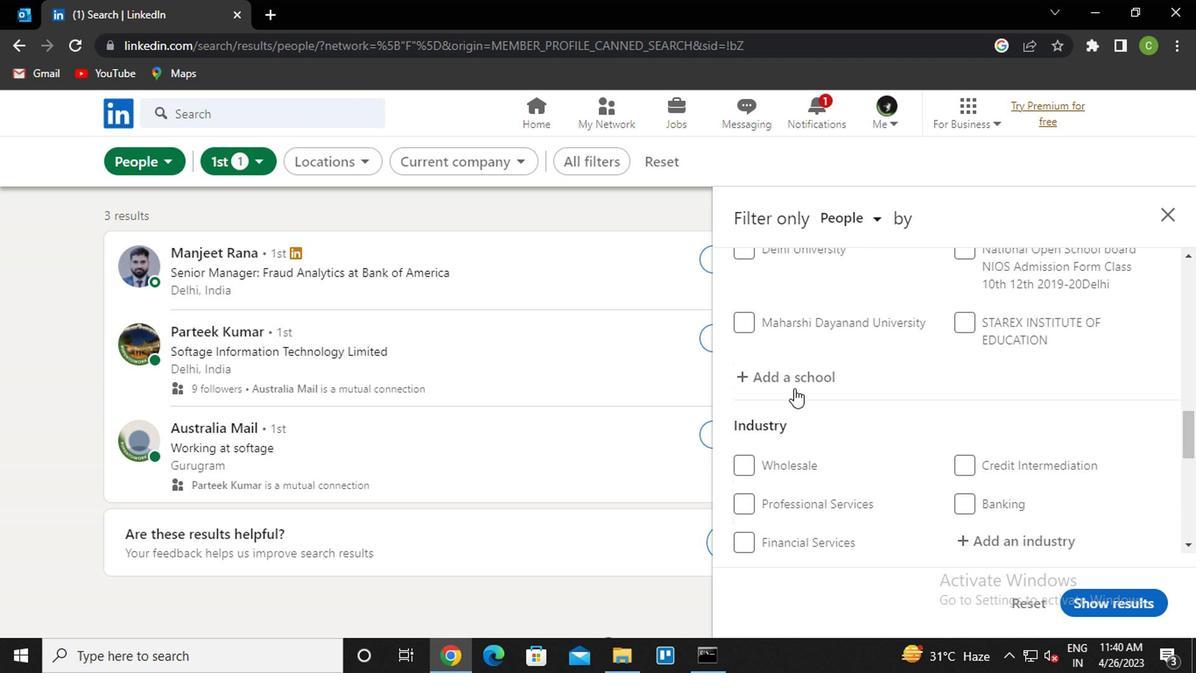 
Action: Mouse pressed left at (794, 381)
Screenshot: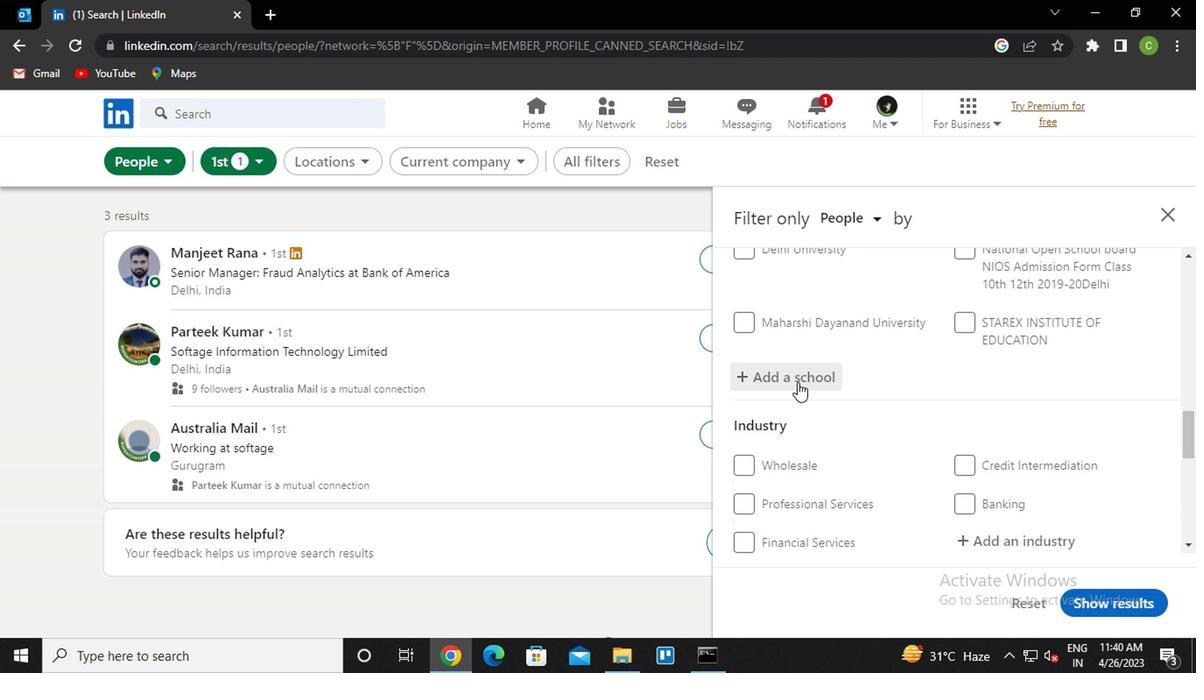 
Action: Mouse moved to (810, 418)
Screenshot: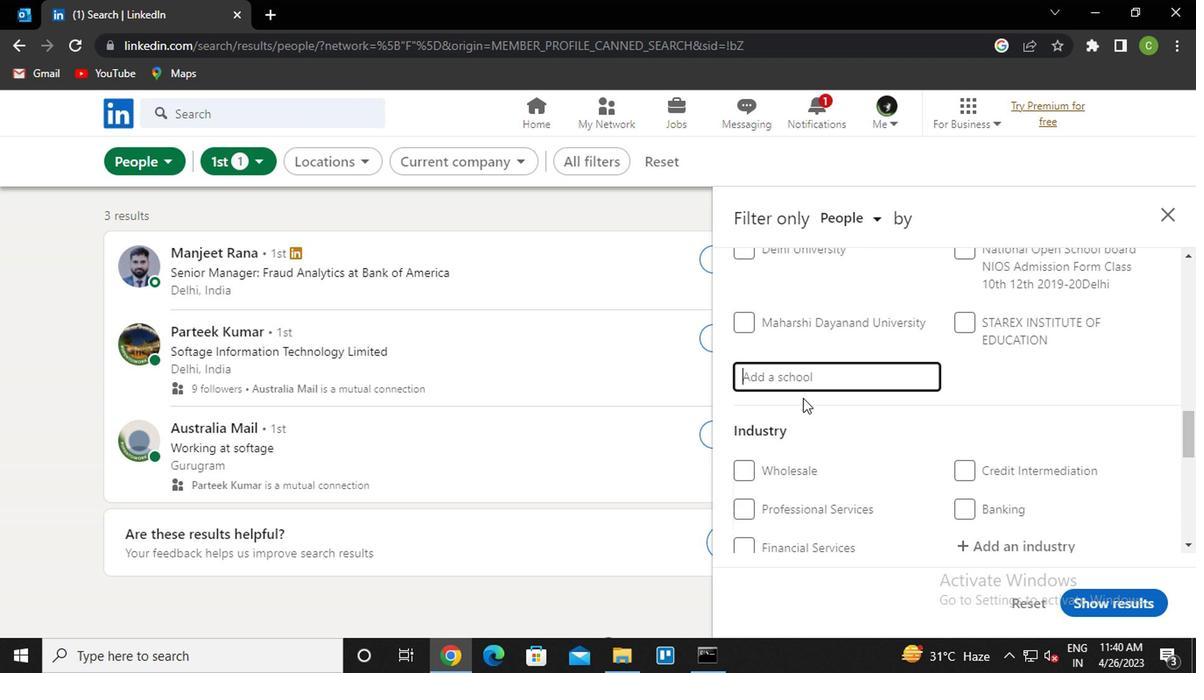 
Action: Key pressed <Key.caps_lock>d<Key.caps_lock>on<Key.space><Key.caps_lock>b<Key.caps_lock>osco<Key.space>col
Screenshot: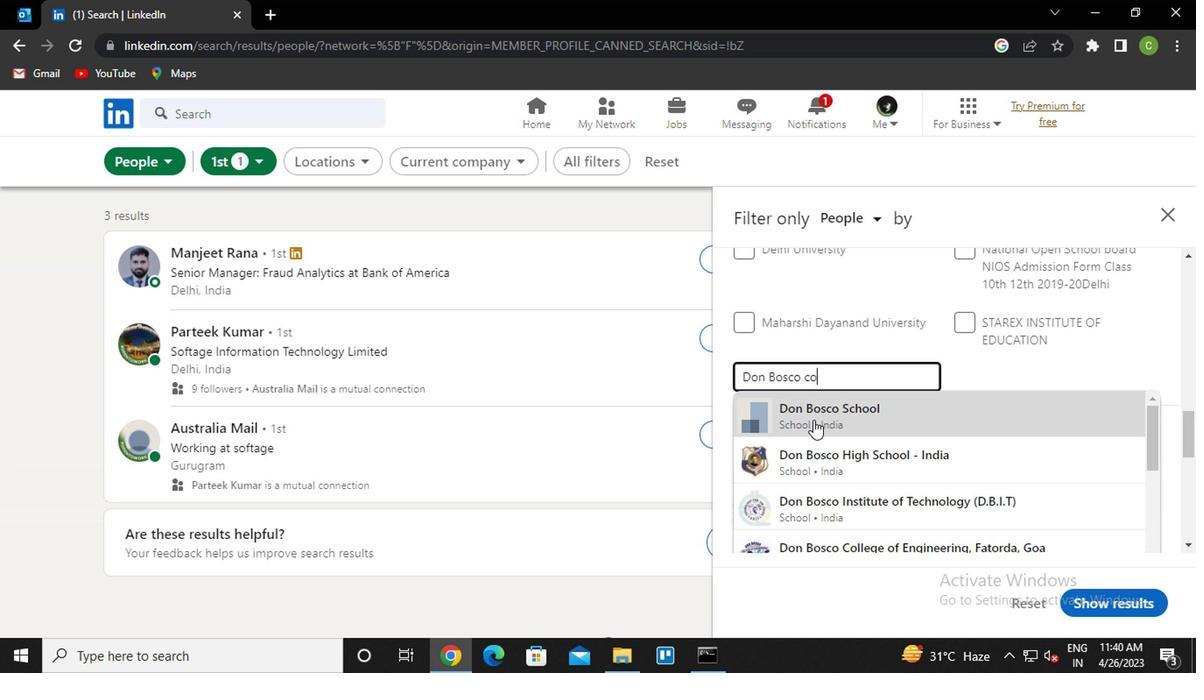 
Action: Mouse moved to (810, 420)
Screenshot: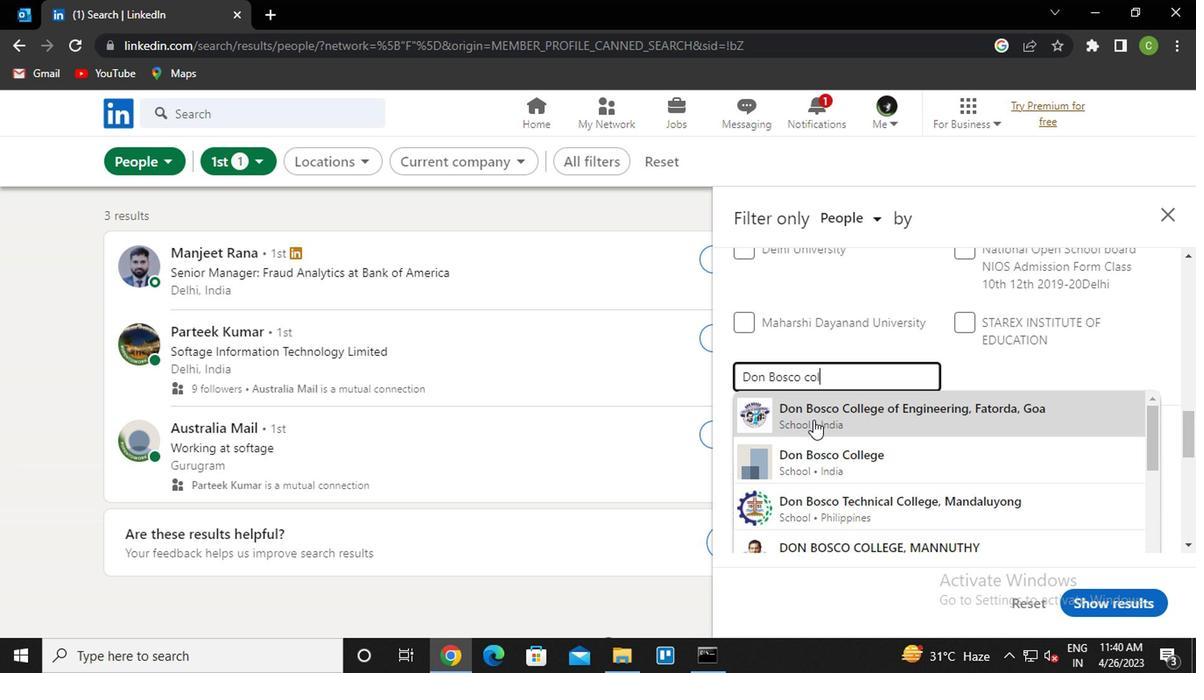 
Action: Key pressed <Key.down><Key.down><Key.enter>
Screenshot: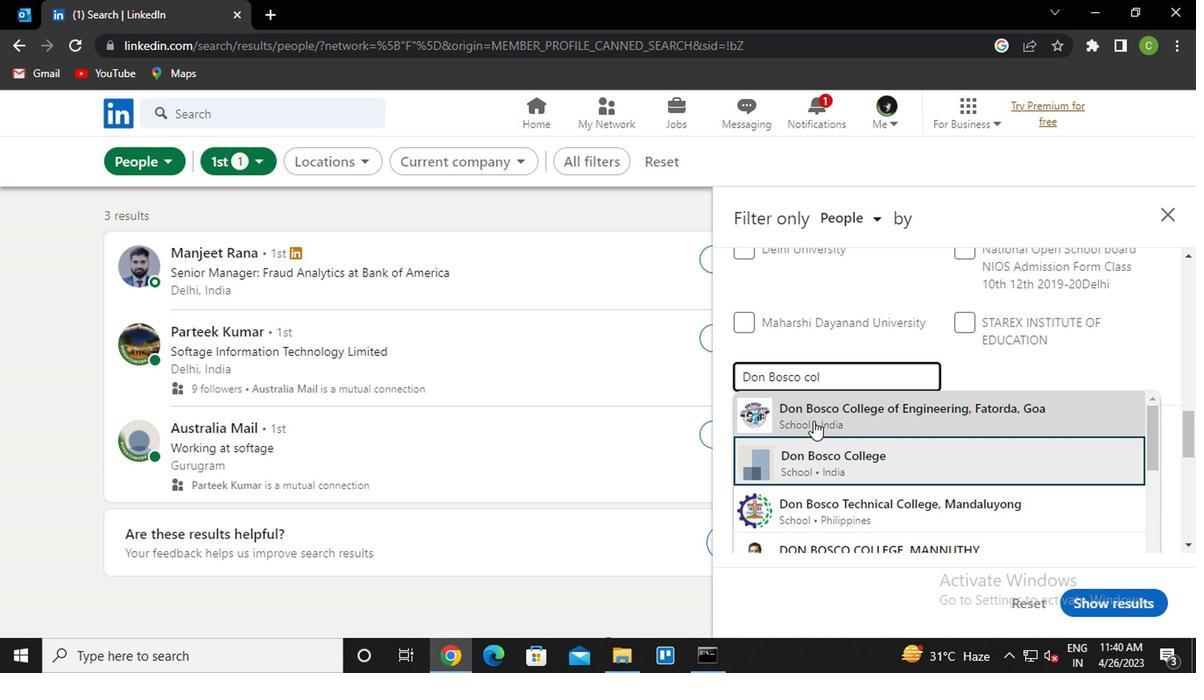 
Action: Mouse moved to (816, 416)
Screenshot: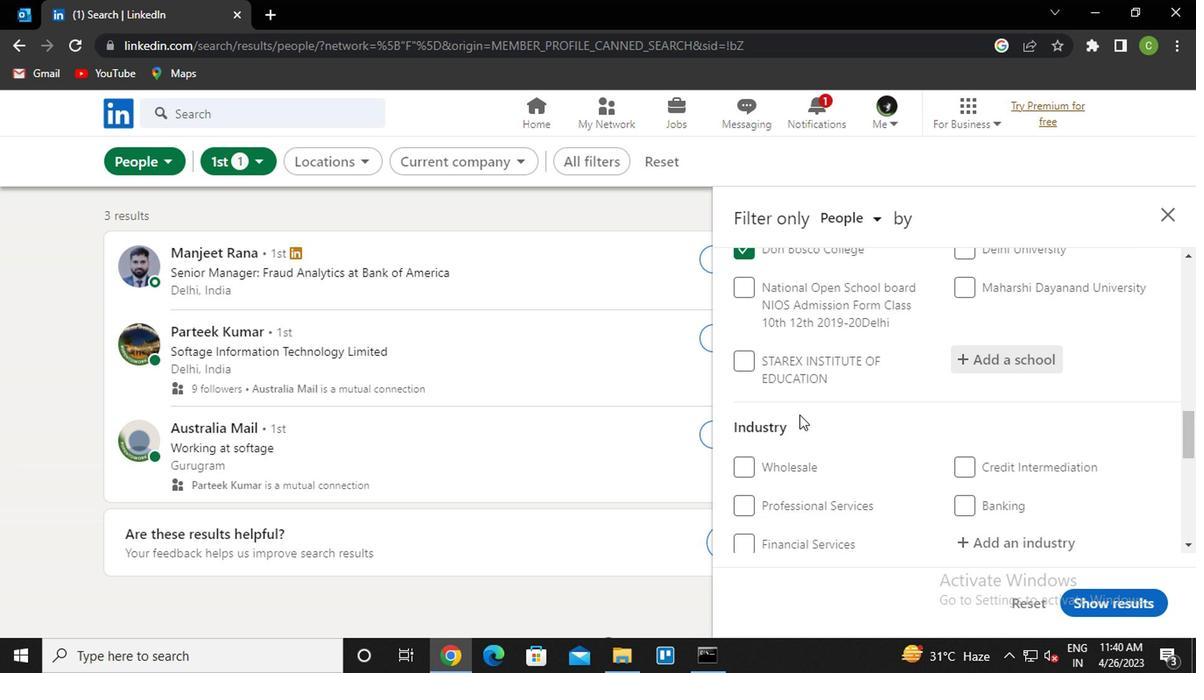 
Action: Mouse scrolled (816, 416) with delta (0, 0)
Screenshot: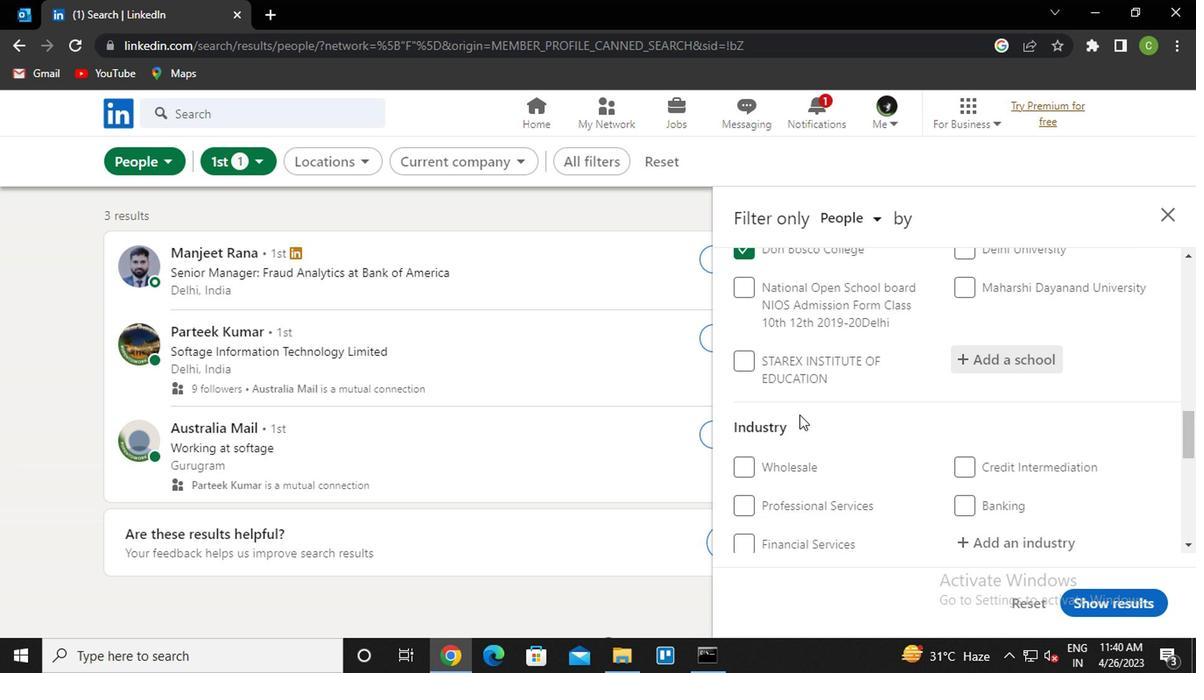 
Action: Mouse moved to (1011, 452)
Screenshot: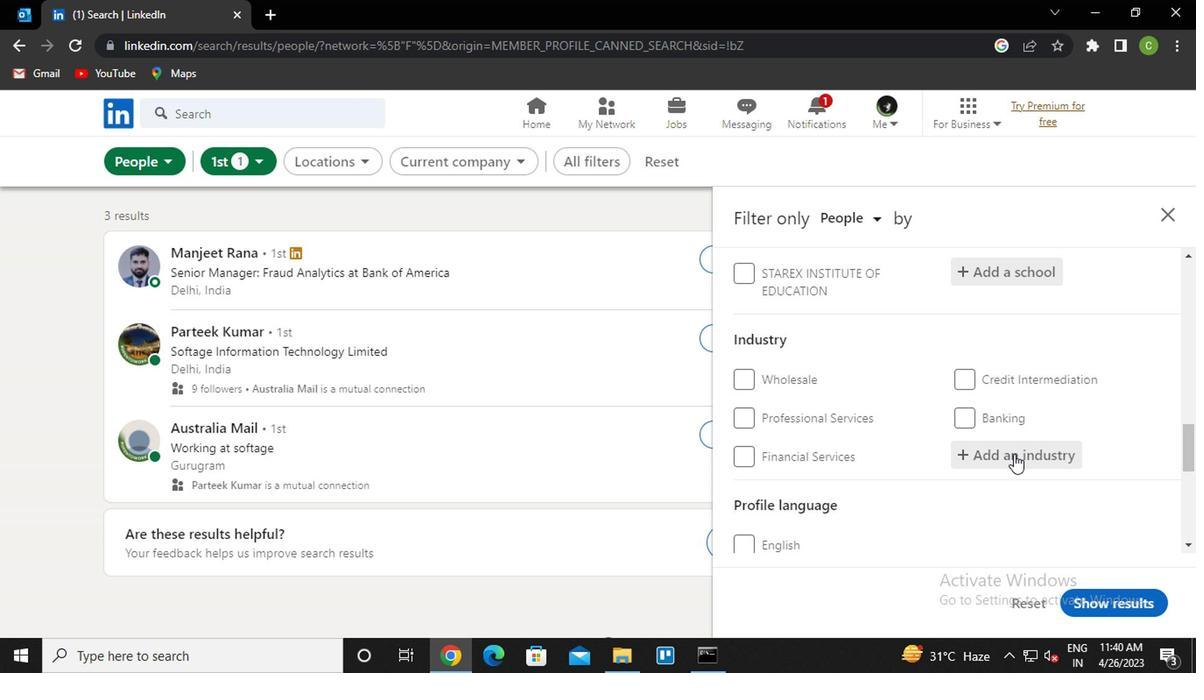 
Action: Mouse pressed left at (1011, 452)
Screenshot: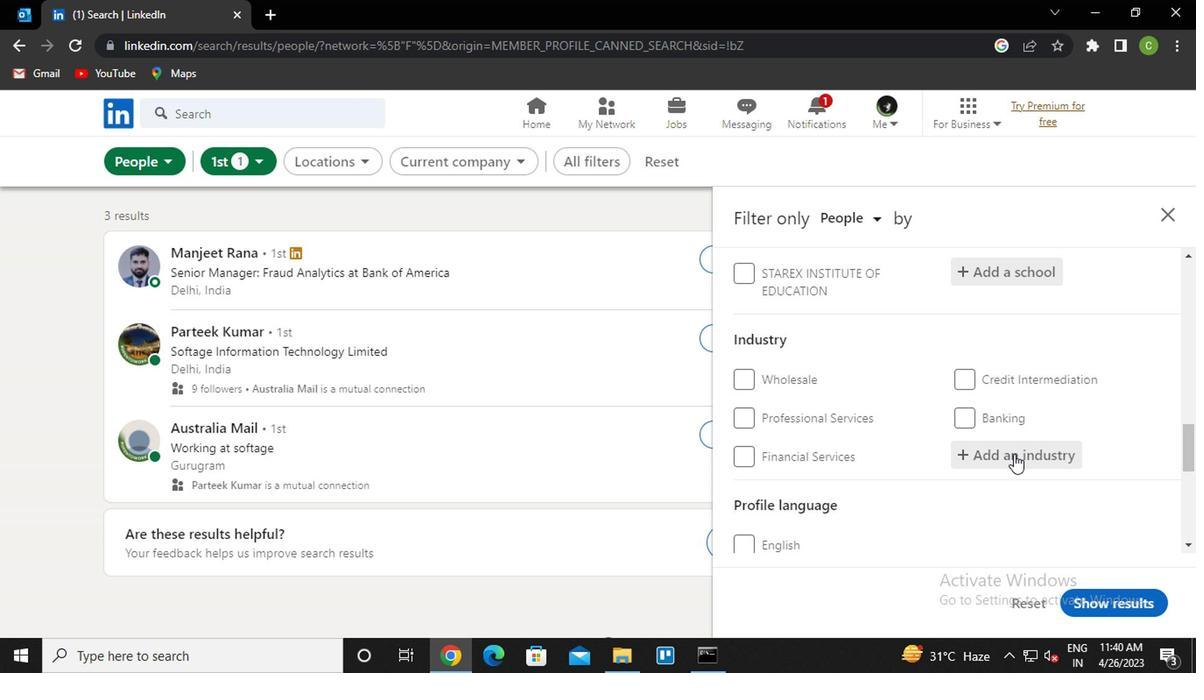 
Action: Key pressed <Key.caps_lock>b<Key.caps_lock>ook<Key.space>and<Key.down><Key.enter>
Screenshot: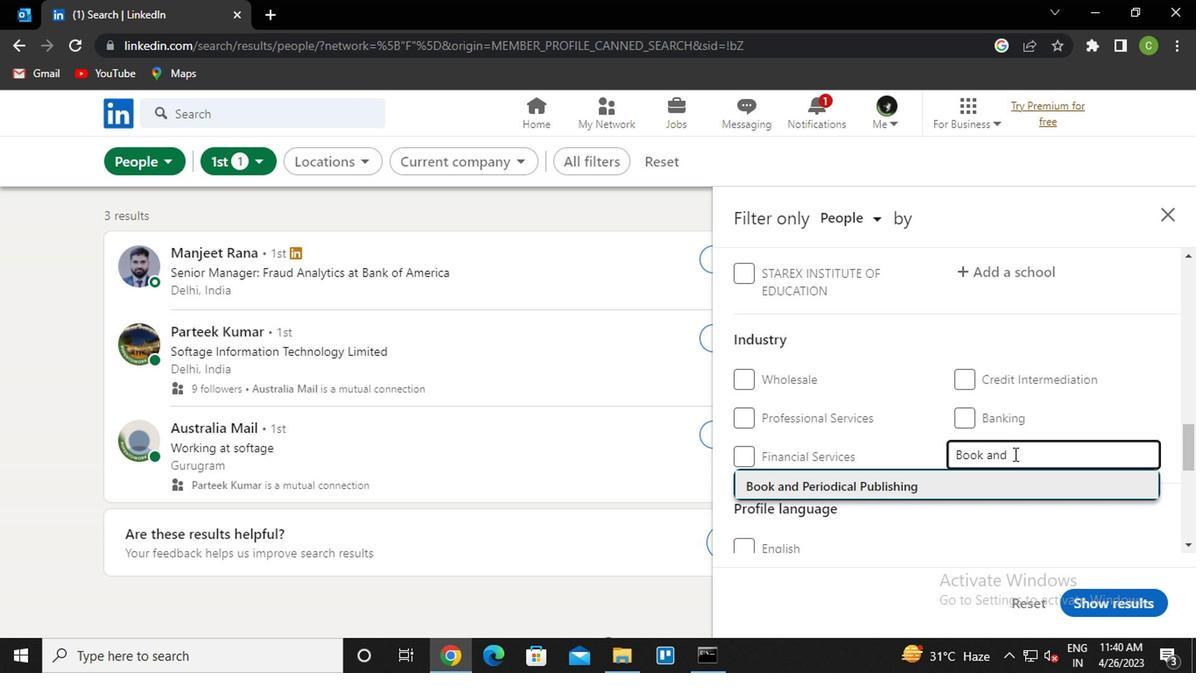 
Action: Mouse moved to (982, 459)
Screenshot: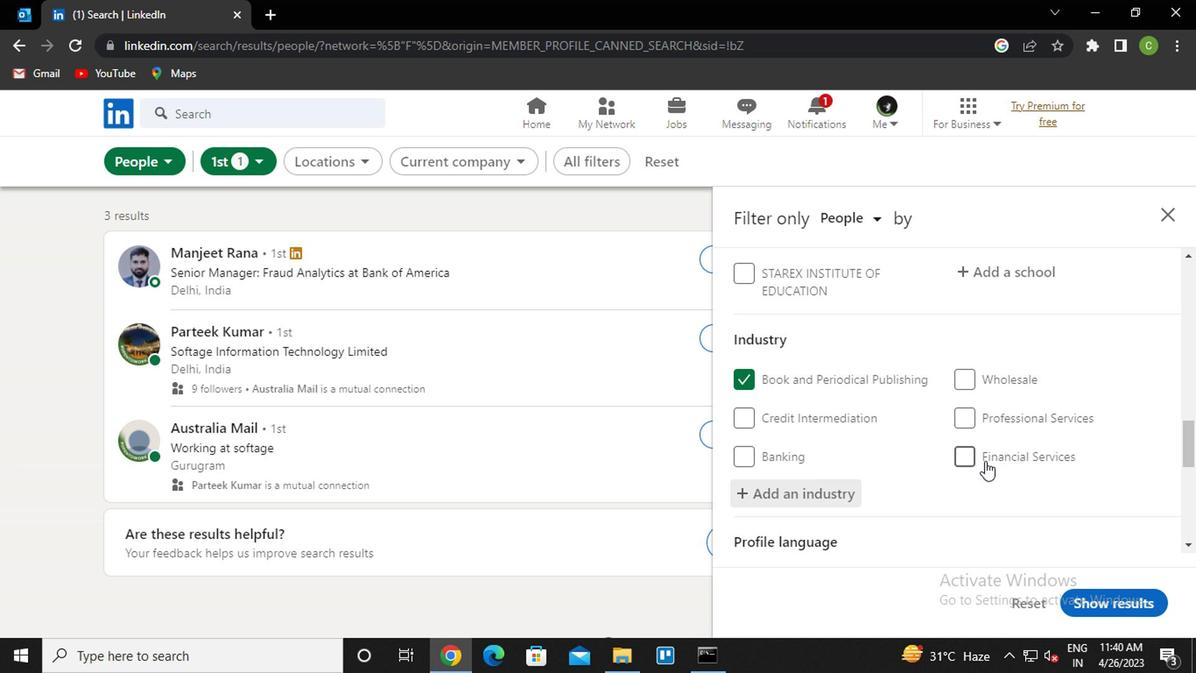 
Action: Mouse scrolled (982, 458) with delta (0, 0)
Screenshot: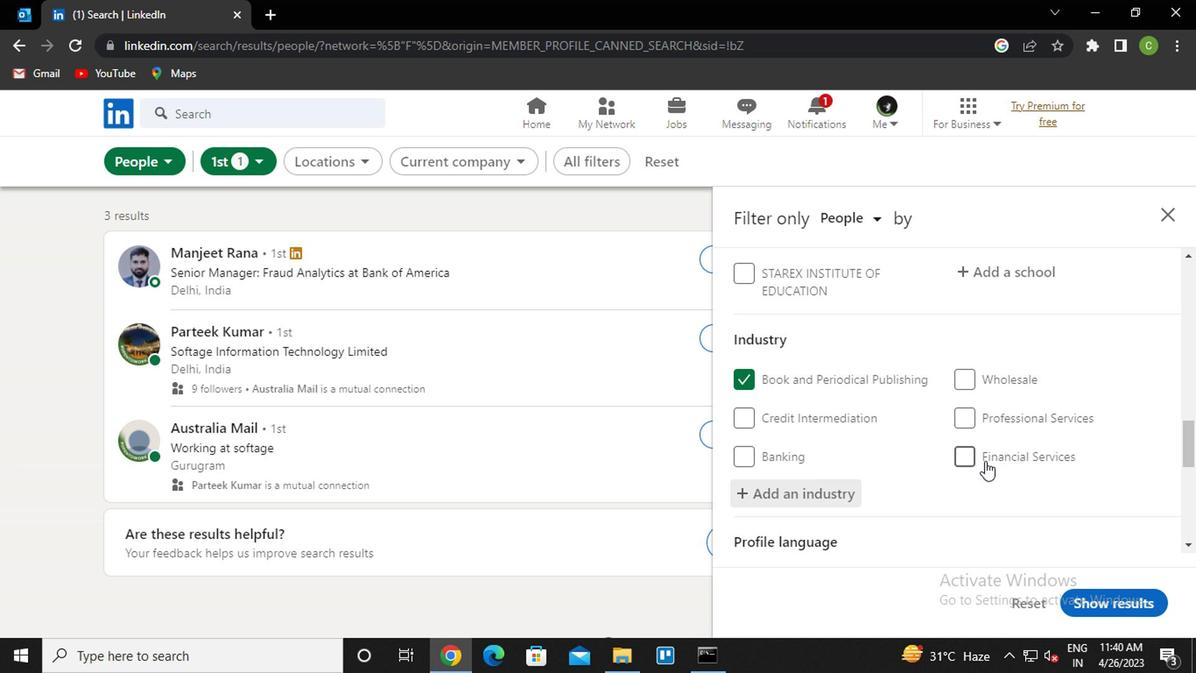 
Action: Mouse moved to (976, 456)
Screenshot: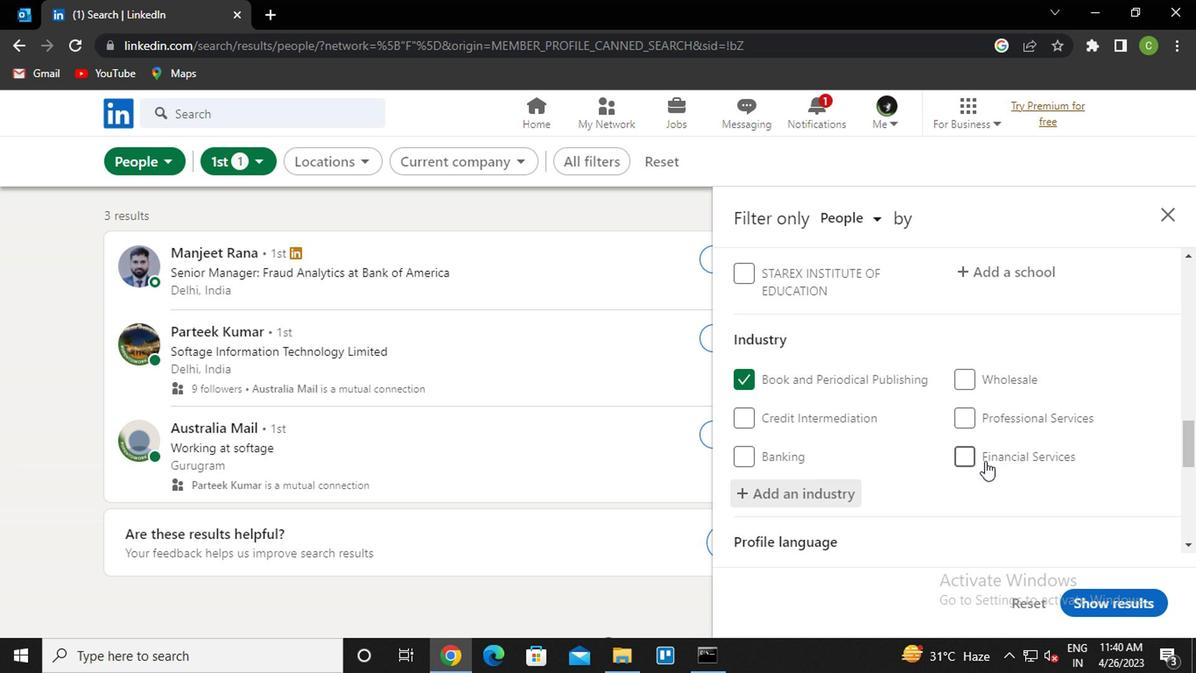 
Action: Mouse scrolled (976, 456) with delta (0, 0)
Screenshot: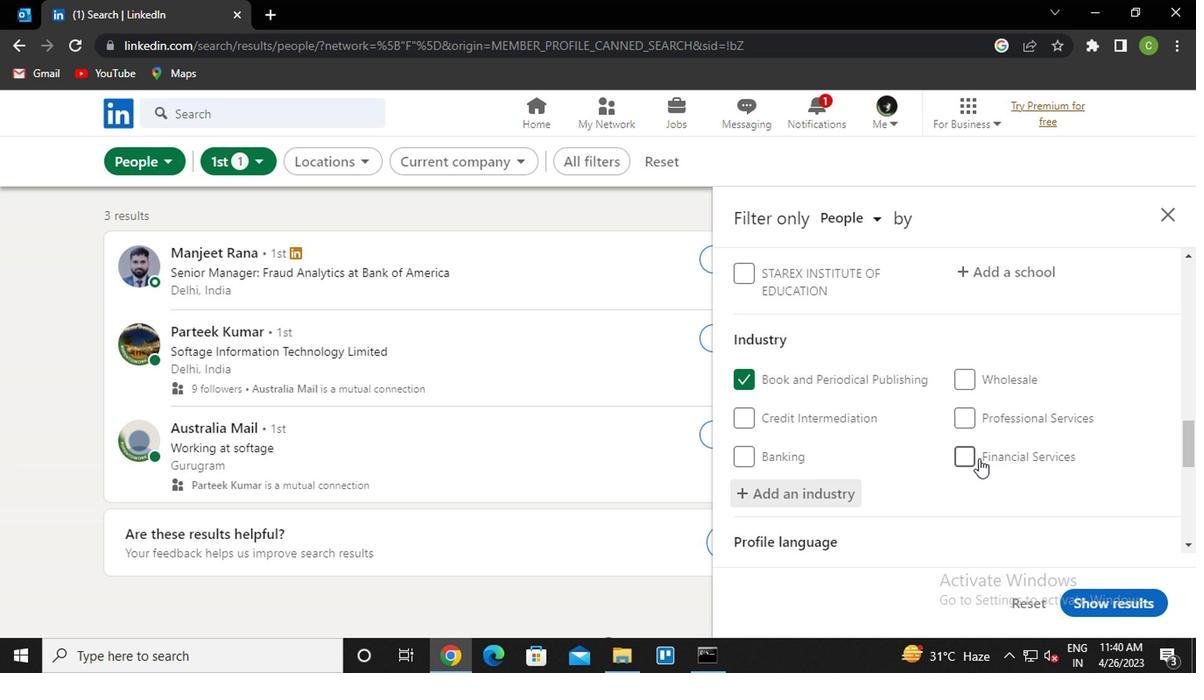 
Action: Mouse moved to (906, 468)
Screenshot: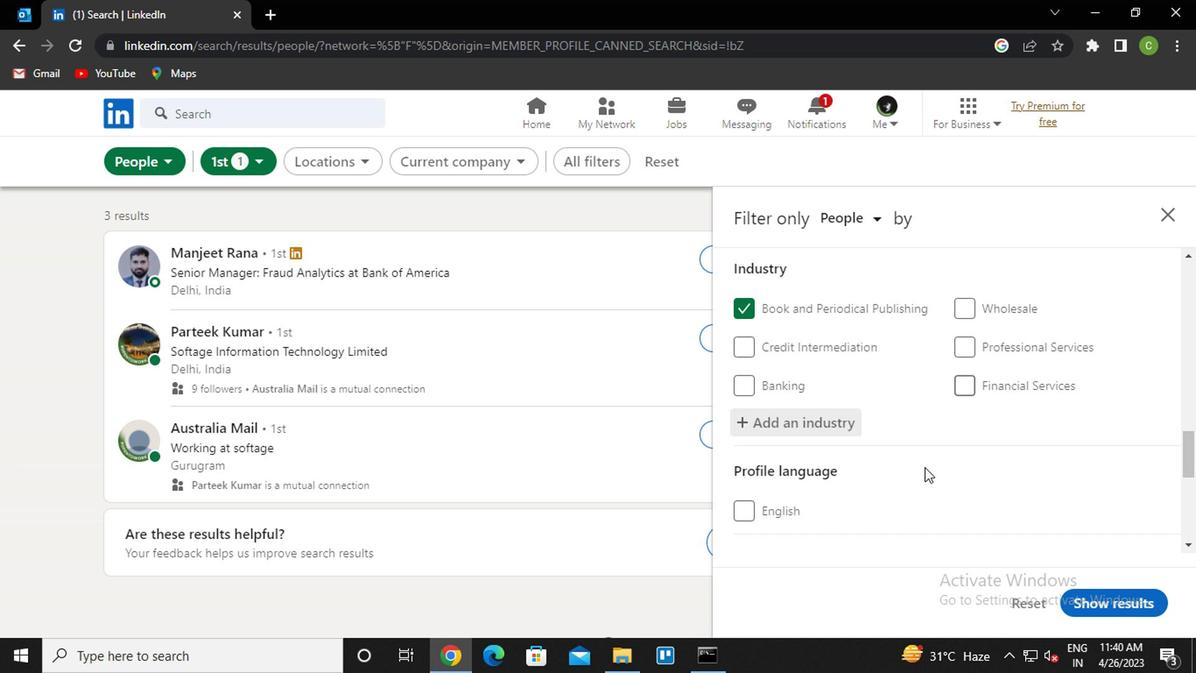 
Action: Mouse scrolled (906, 467) with delta (0, 0)
Screenshot: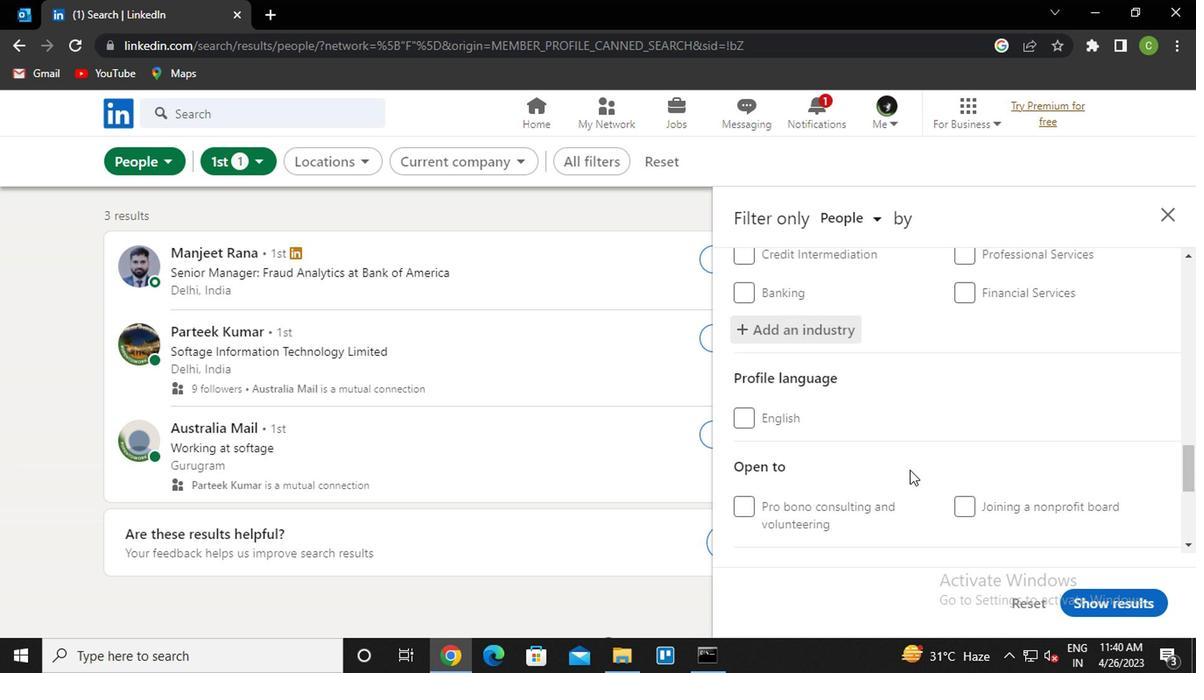 
Action: Mouse moved to (825, 442)
Screenshot: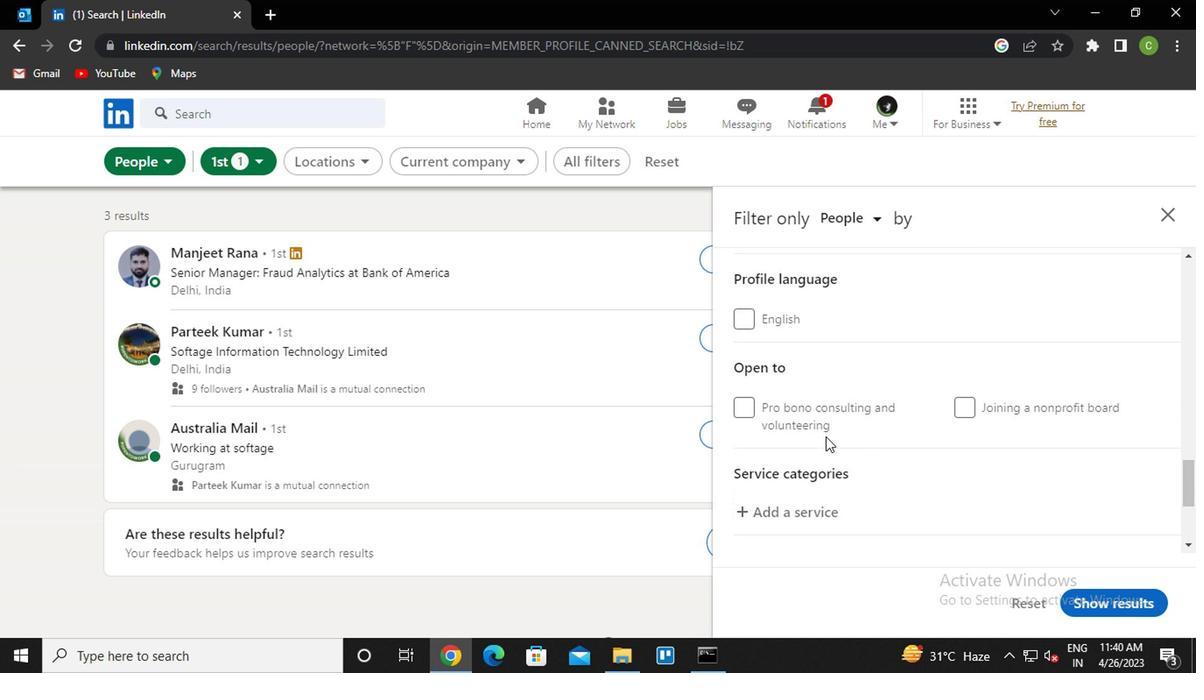 
Action: Mouse scrolled (825, 441) with delta (0, -1)
Screenshot: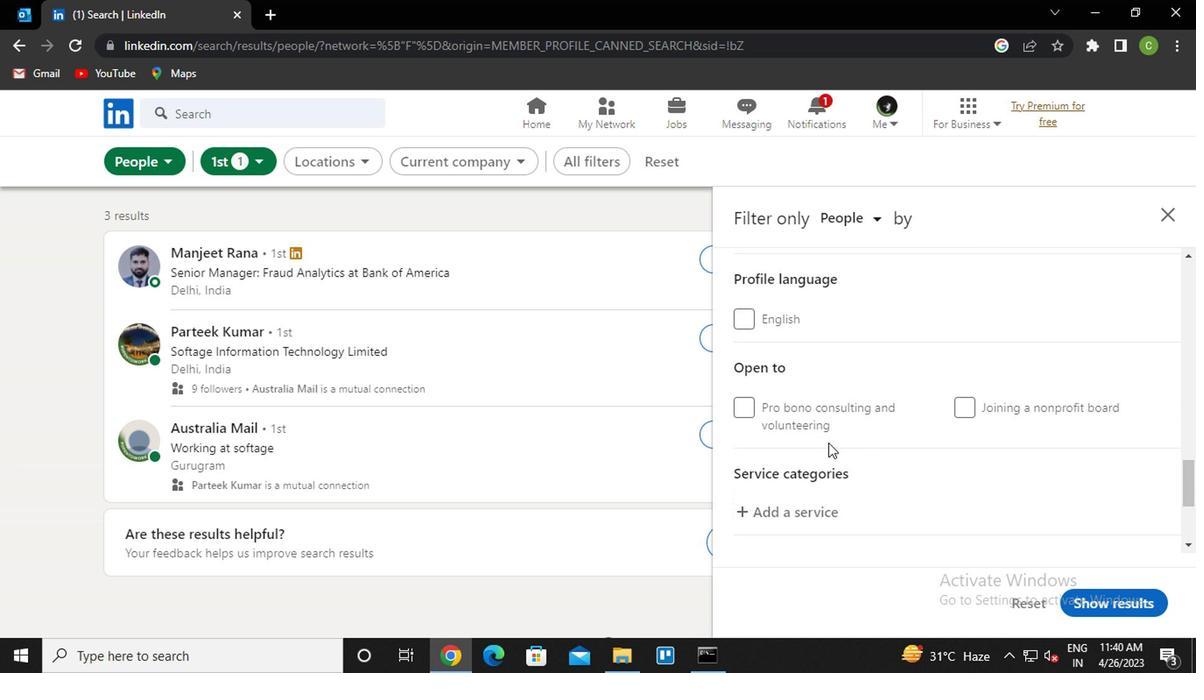 
Action: Mouse moved to (807, 423)
Screenshot: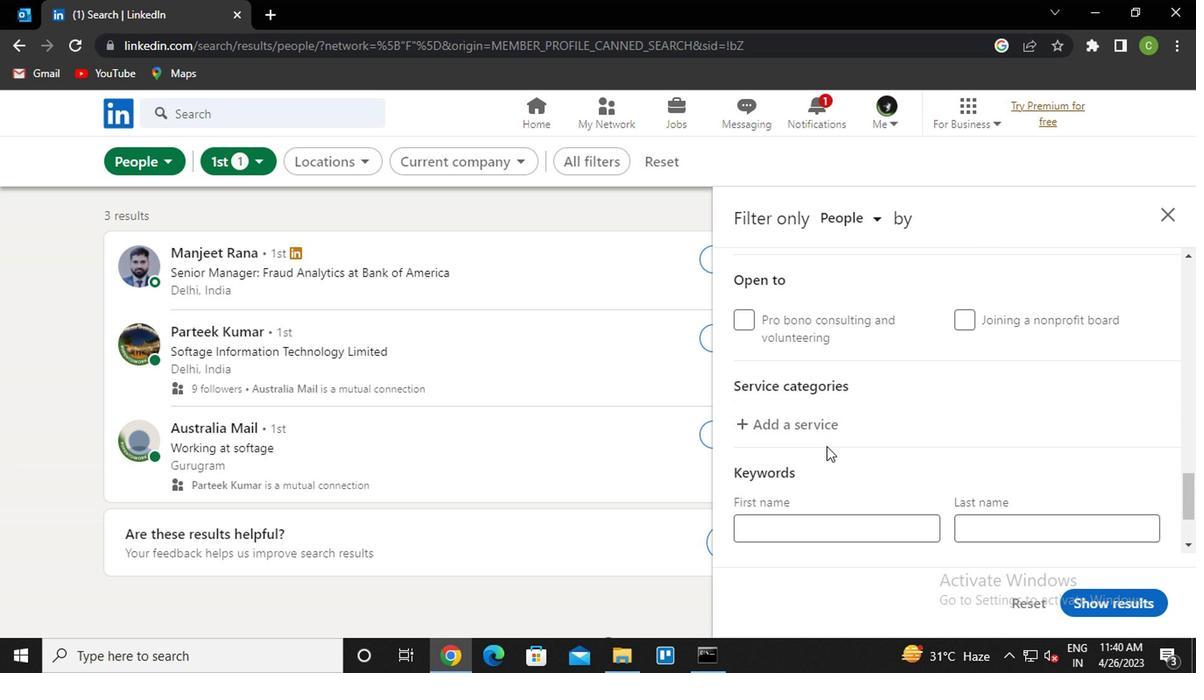 
Action: Mouse pressed left at (807, 423)
Screenshot: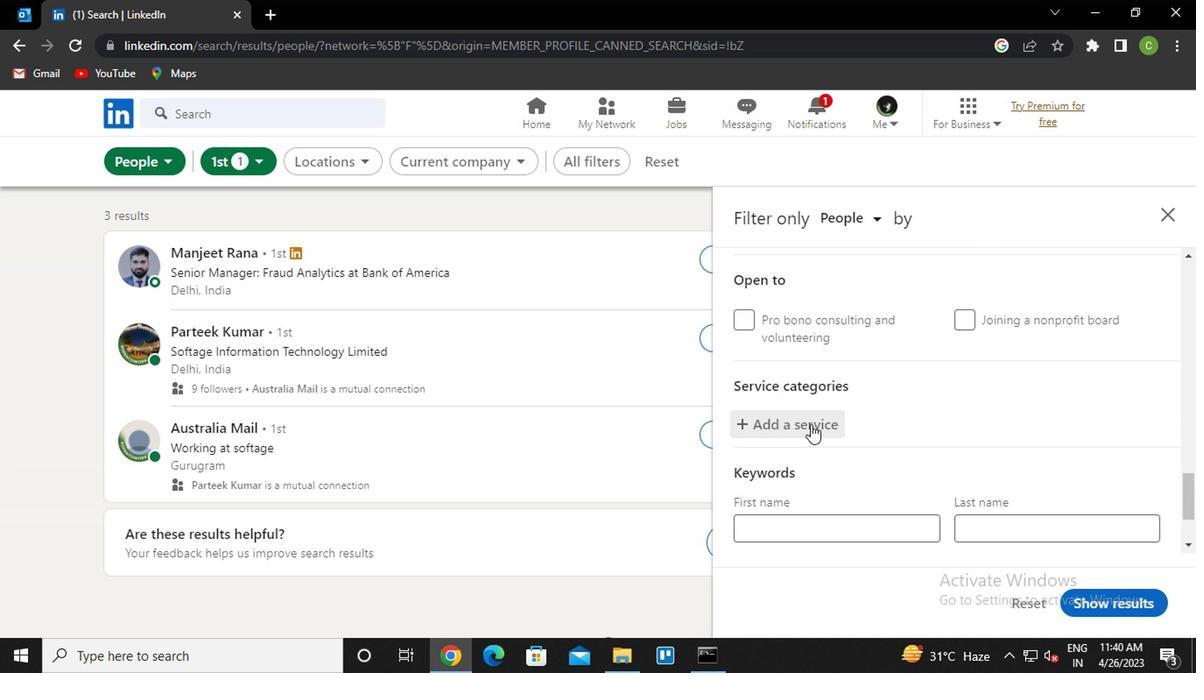 
Action: Key pressed <Key.caps_lock>r<Key.caps_lock>etire<Key.down><Key.enter>
Screenshot: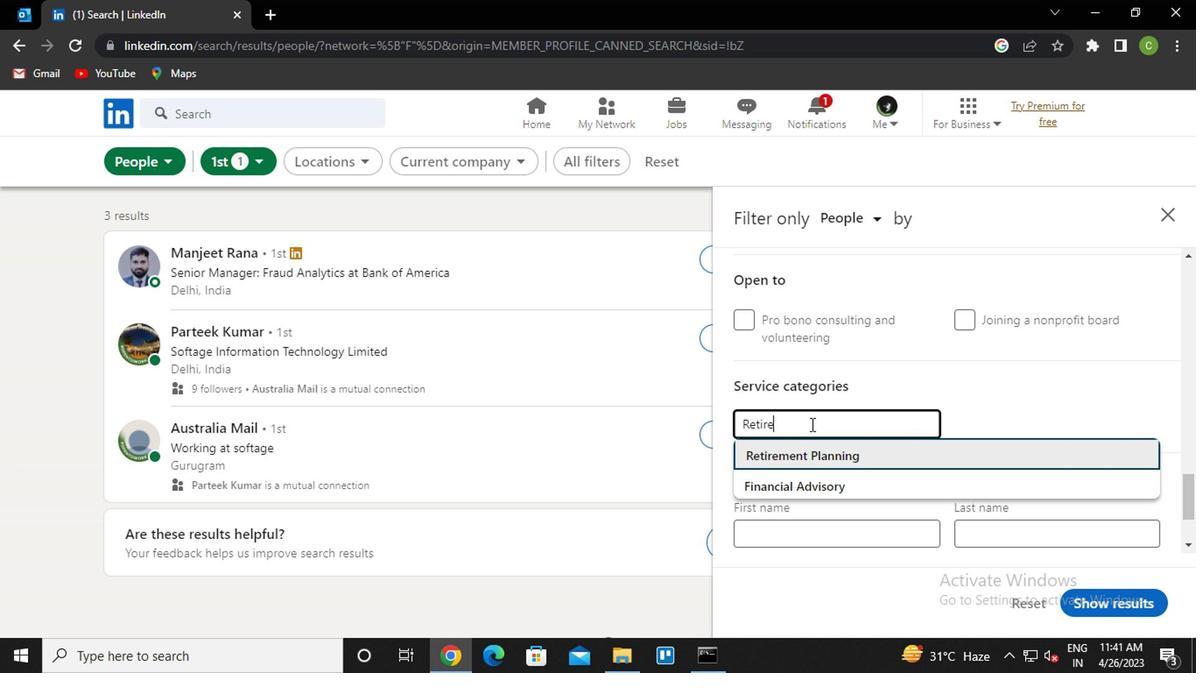 
Action: Mouse scrolled (807, 422) with delta (0, 0)
Screenshot: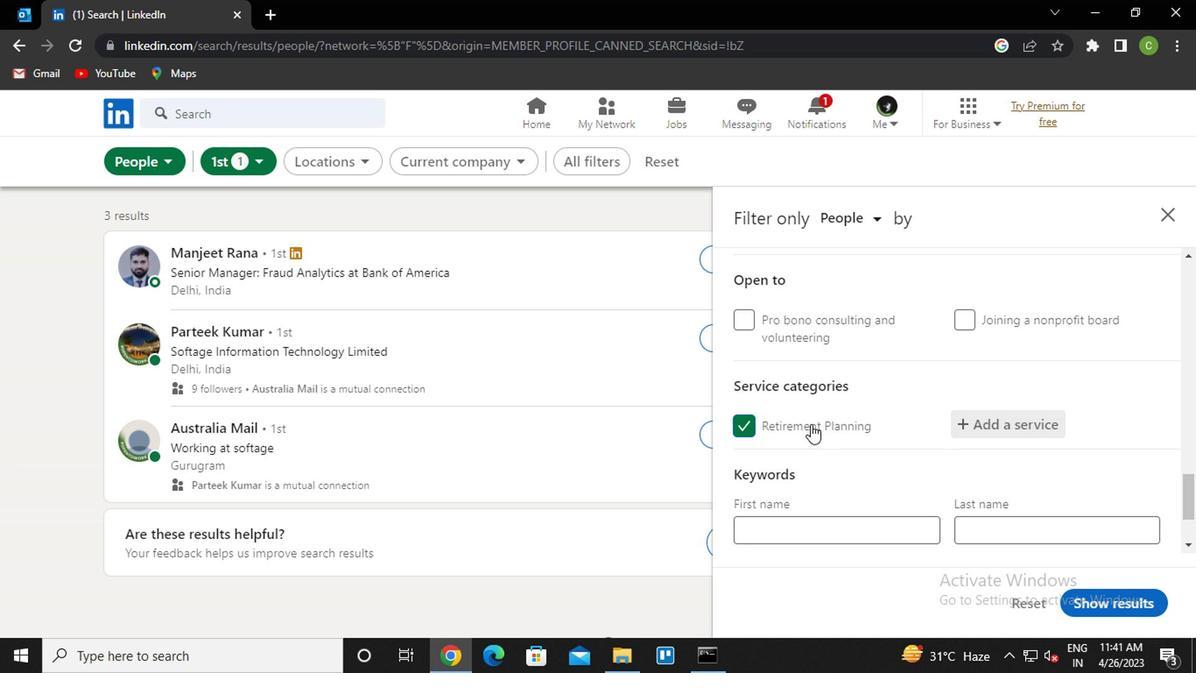 
Action: Mouse scrolled (807, 422) with delta (0, 0)
Screenshot: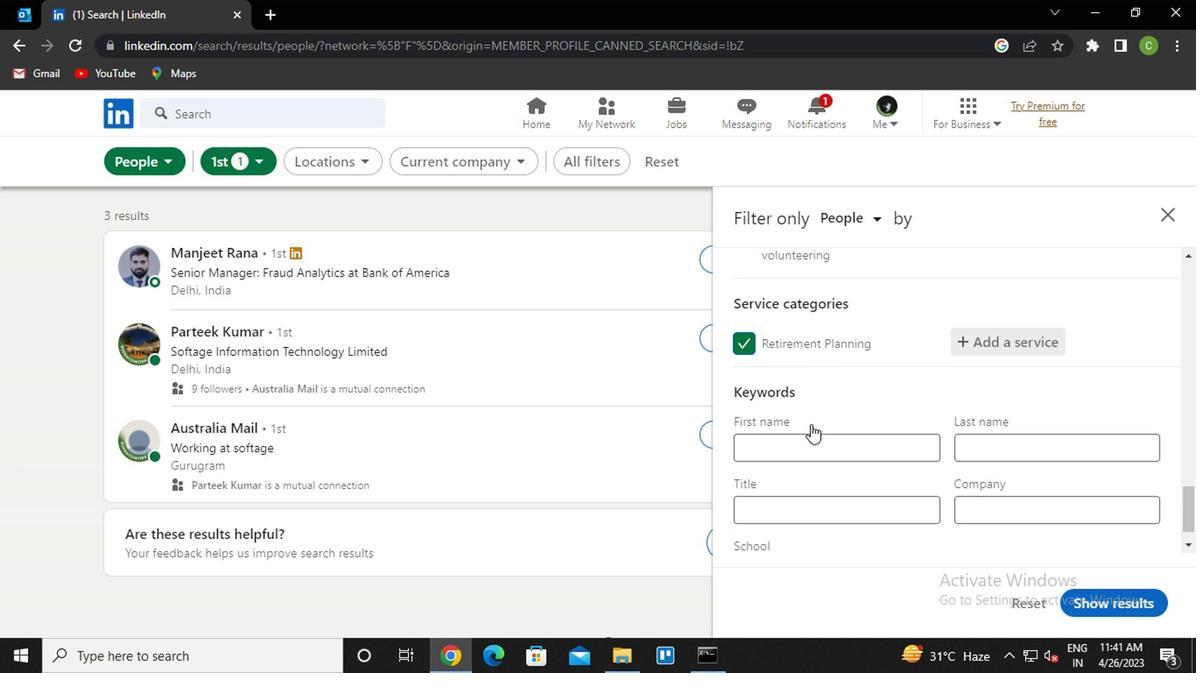 
Action: Mouse moved to (805, 468)
Screenshot: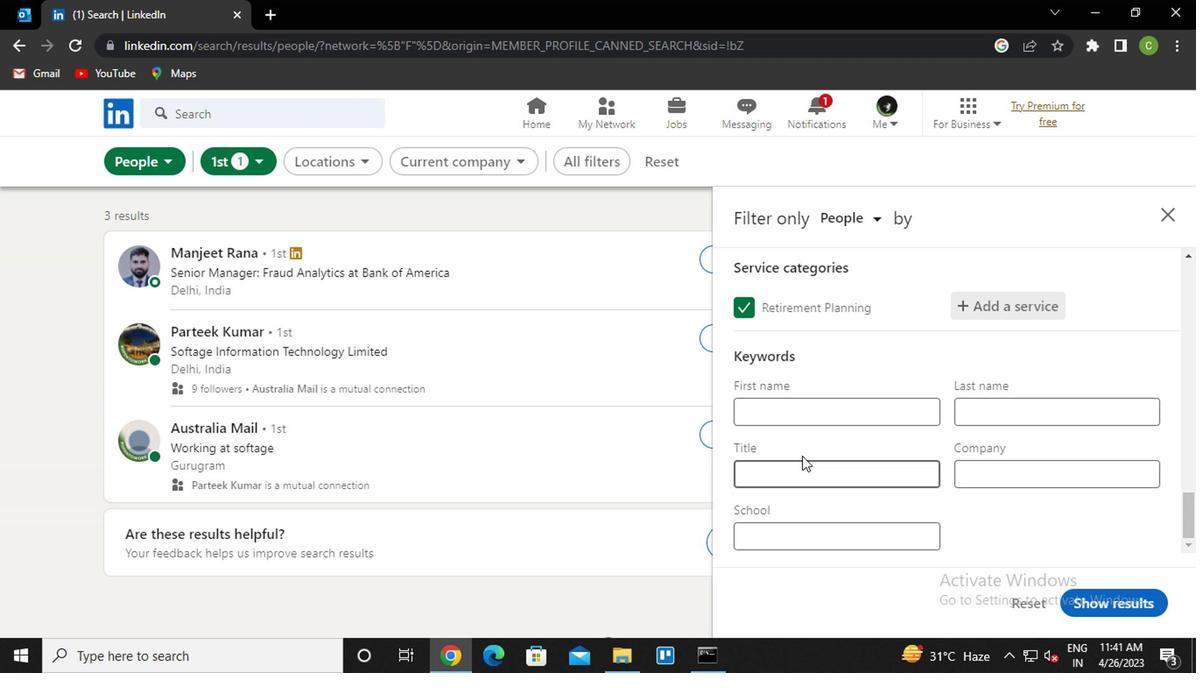 
Action: Mouse pressed left at (805, 468)
Screenshot: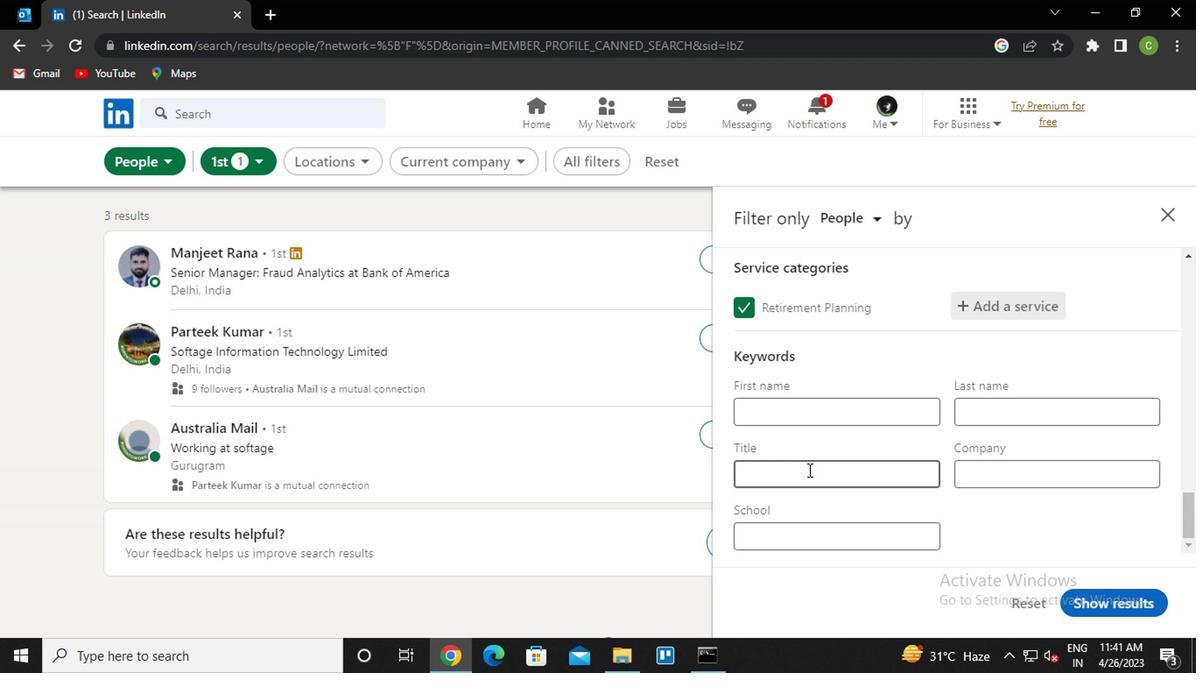 
Action: Mouse moved to (805, 469)
Screenshot: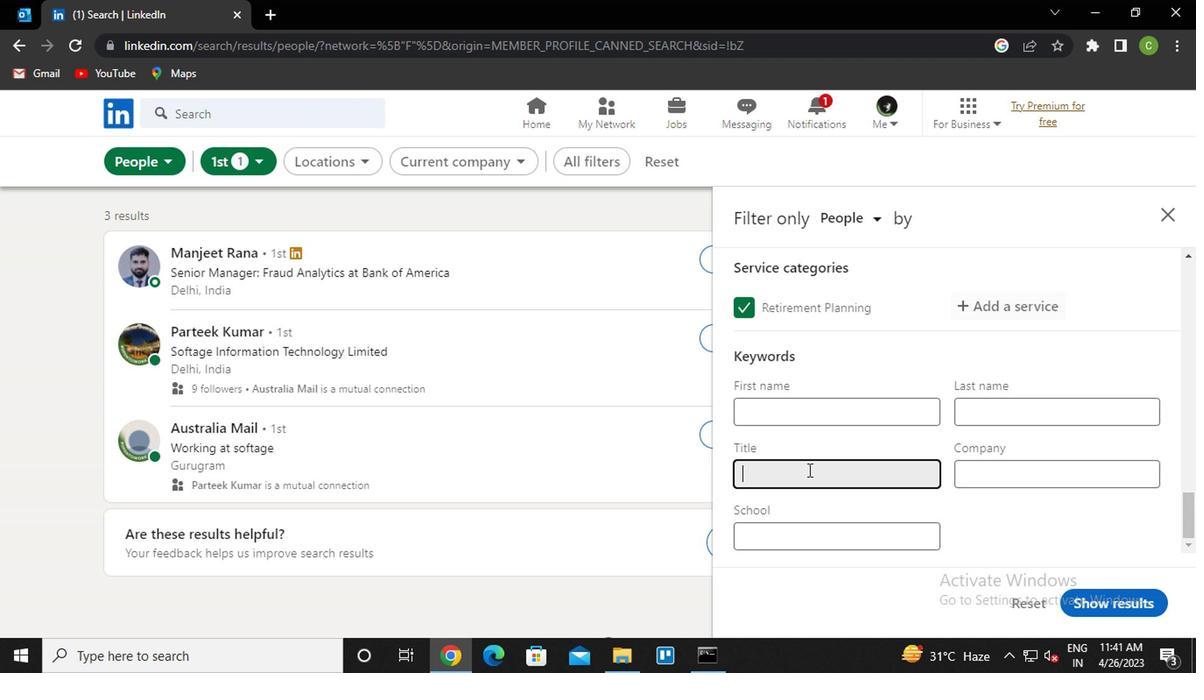 
Action: Key pressed <Key.caps_lock>p<Key.caps_lock>Olitical<Key.space><Key.caps_lock>s<Key.caps_lock>cientist
Screenshot: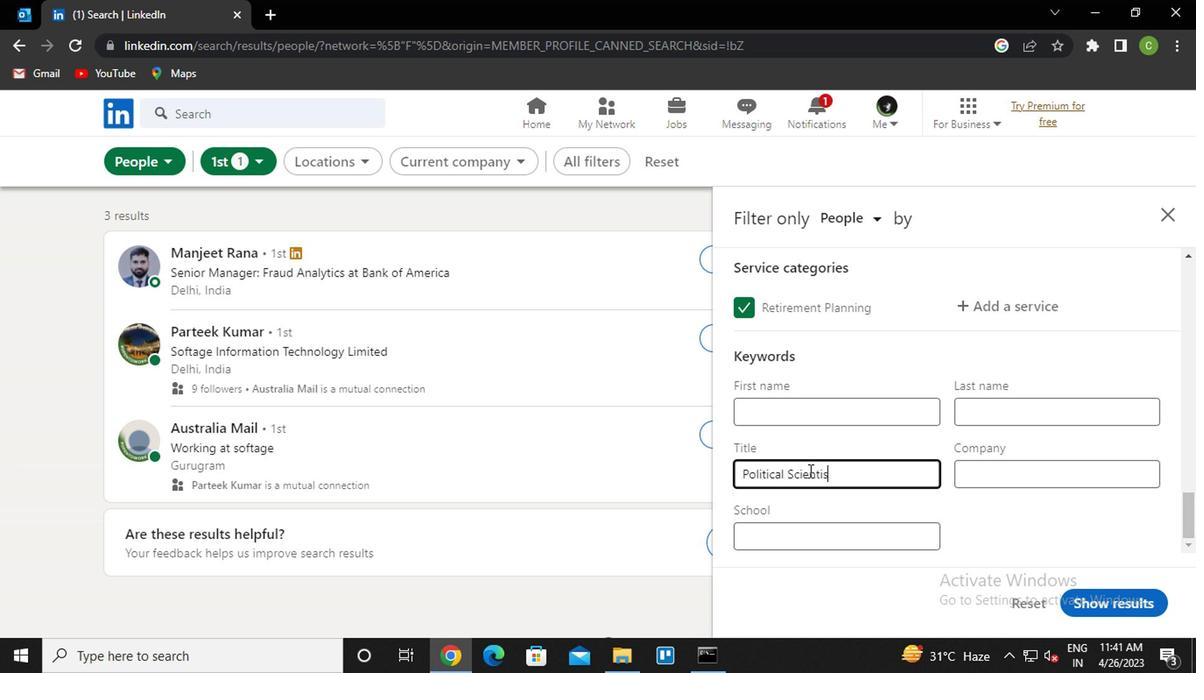 
Action: Mouse moved to (1098, 611)
Screenshot: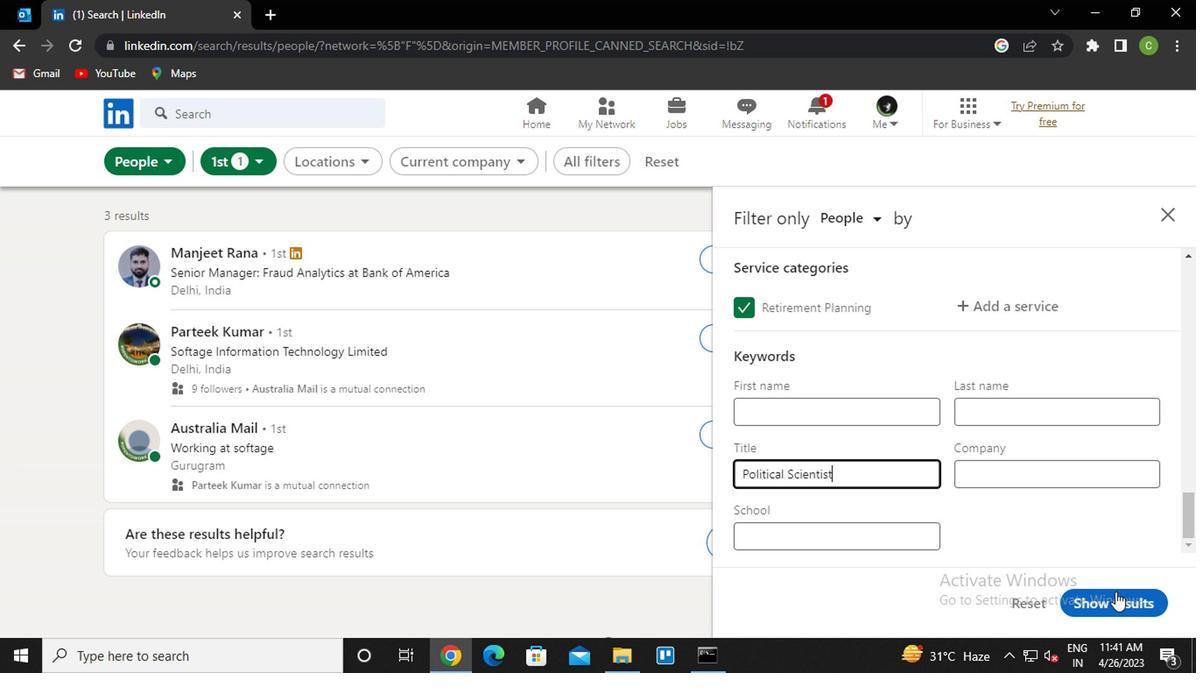 
Action: Mouse pressed left at (1098, 611)
Screenshot: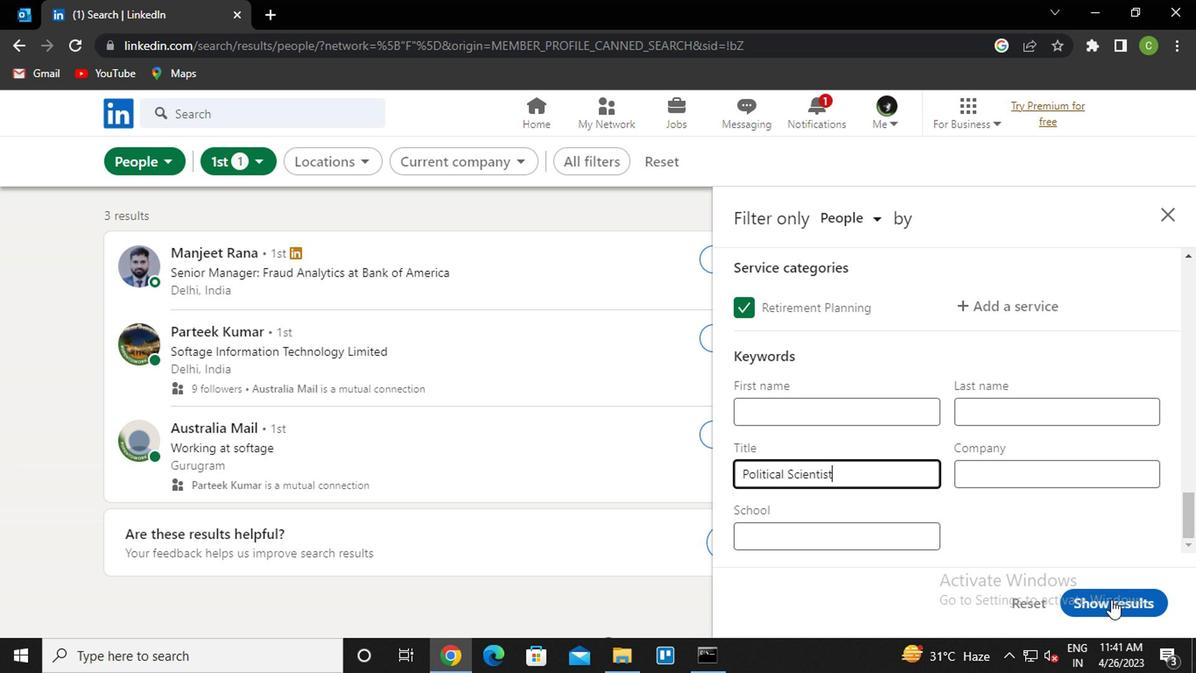 
Action: Mouse moved to (683, 641)
Screenshot: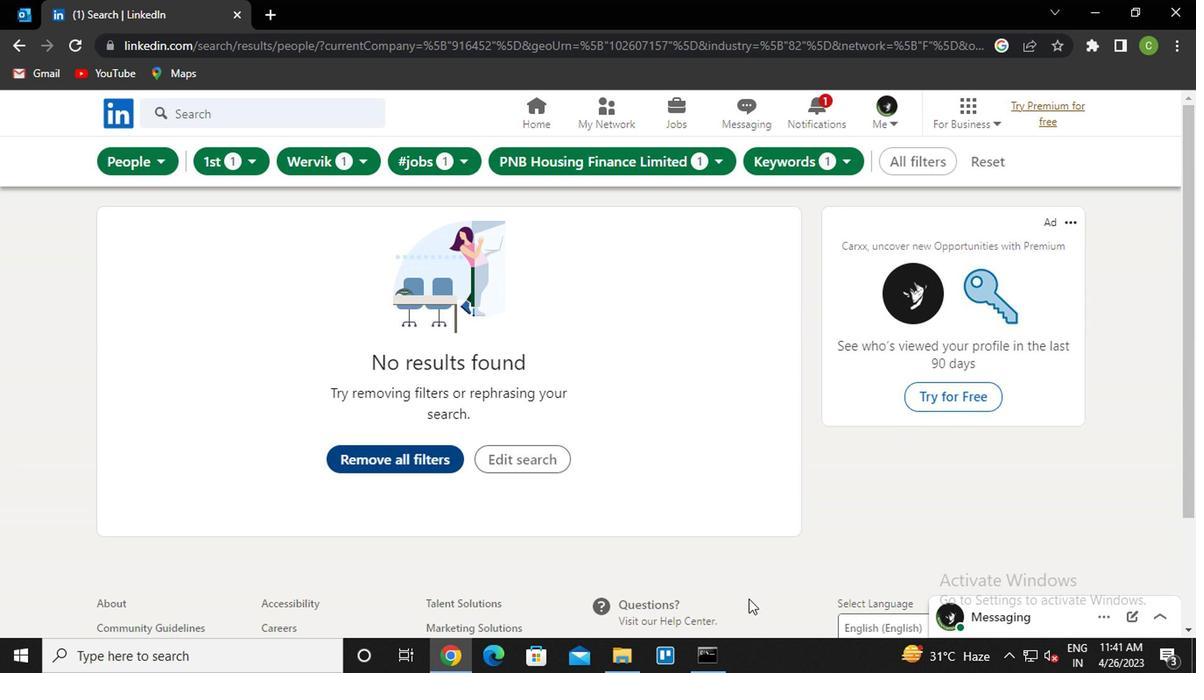 
